 Task: Create a due date automation trigger when advanced on, on the monday after a card is due add fields with custom field "Resume" set to a number lower than 1 and greater or equal to 10 at 11:00 AM.
Action: Mouse moved to (1053, 313)
Screenshot: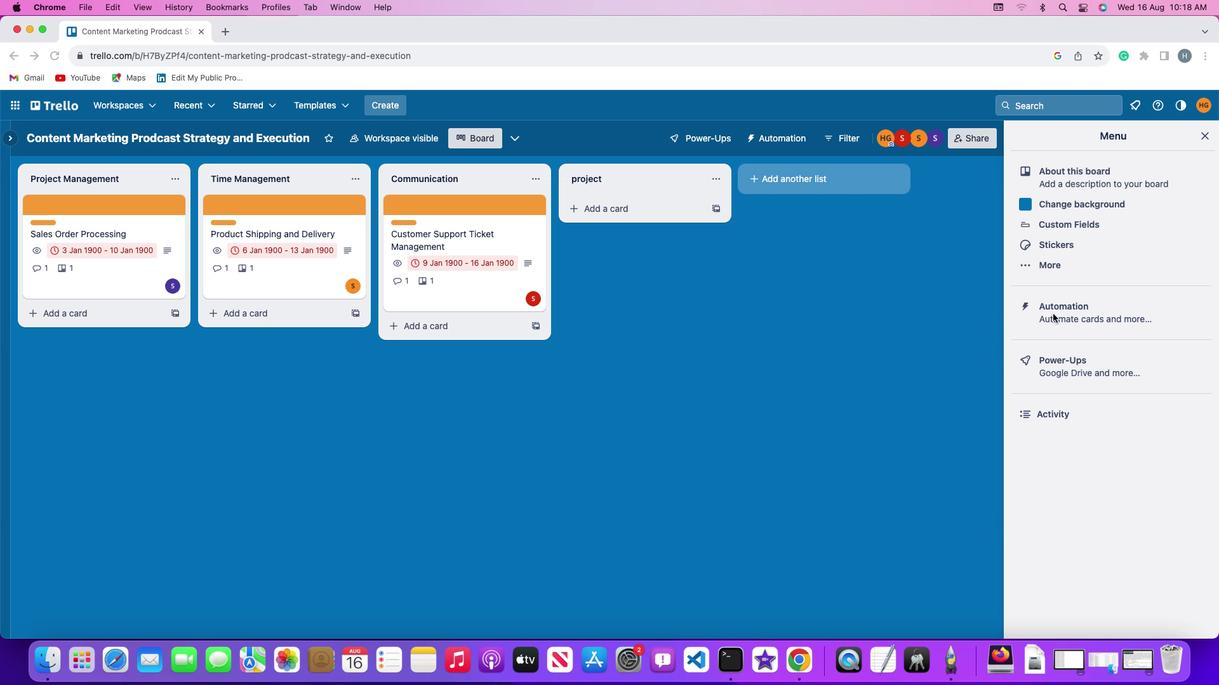 
Action: Mouse pressed left at (1053, 313)
Screenshot: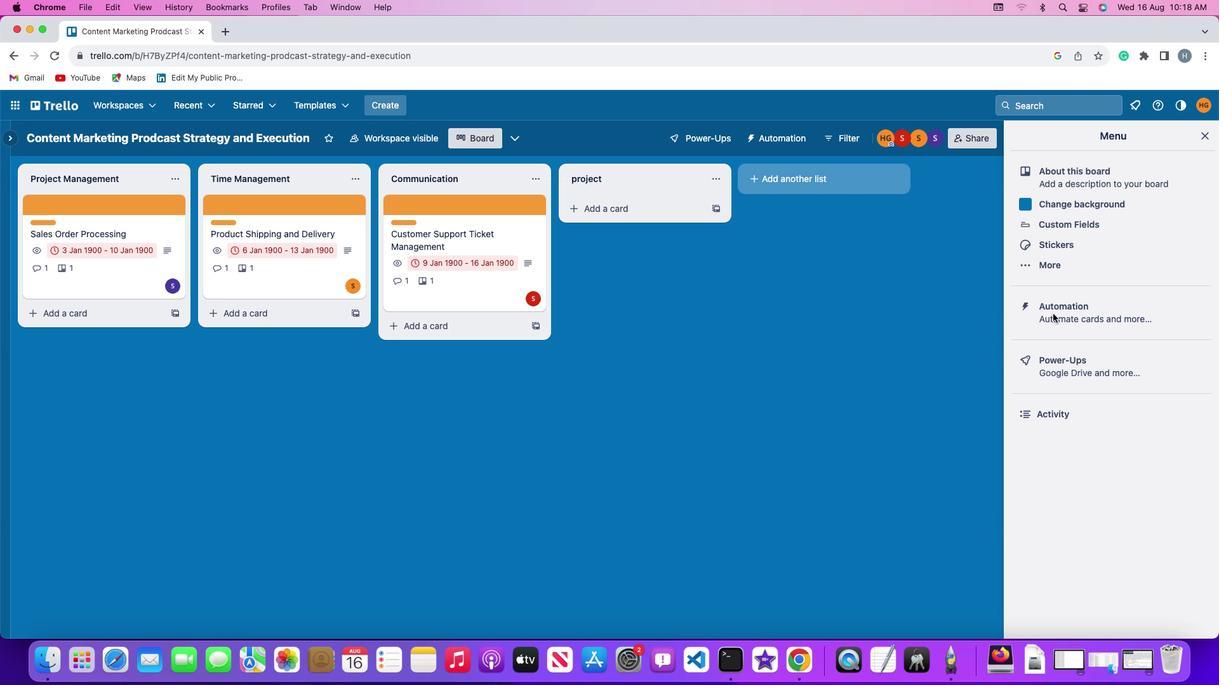 
Action: Mouse pressed left at (1053, 313)
Screenshot: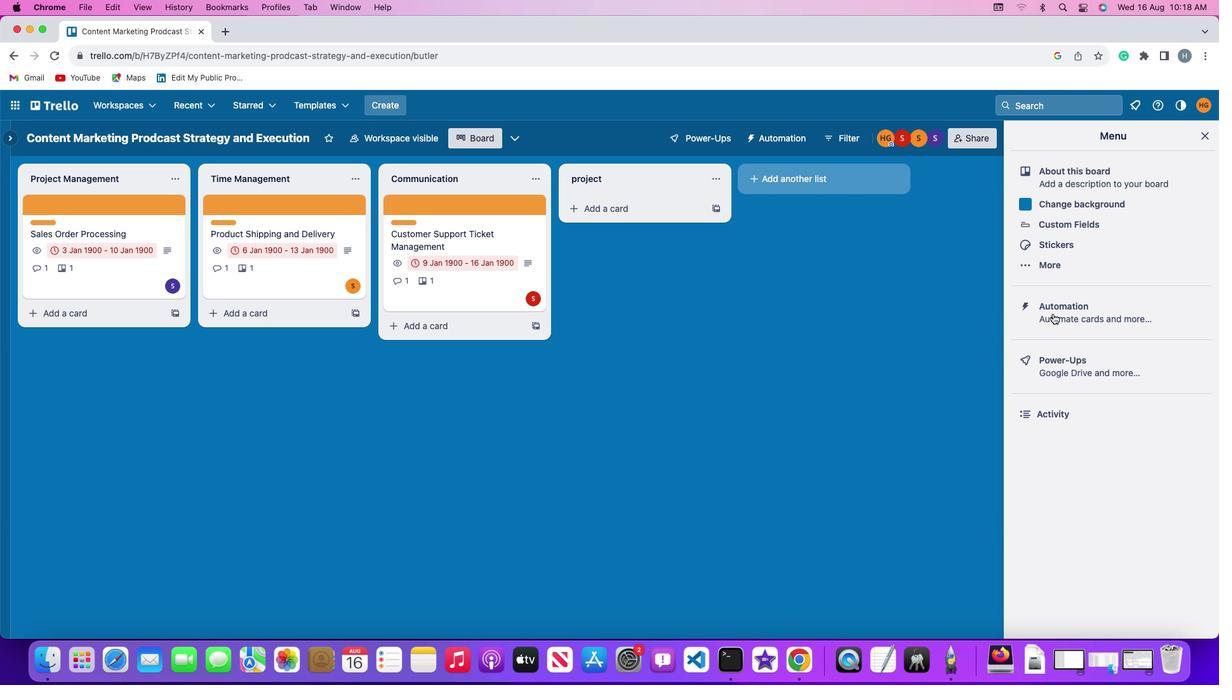 
Action: Mouse moved to (52, 301)
Screenshot: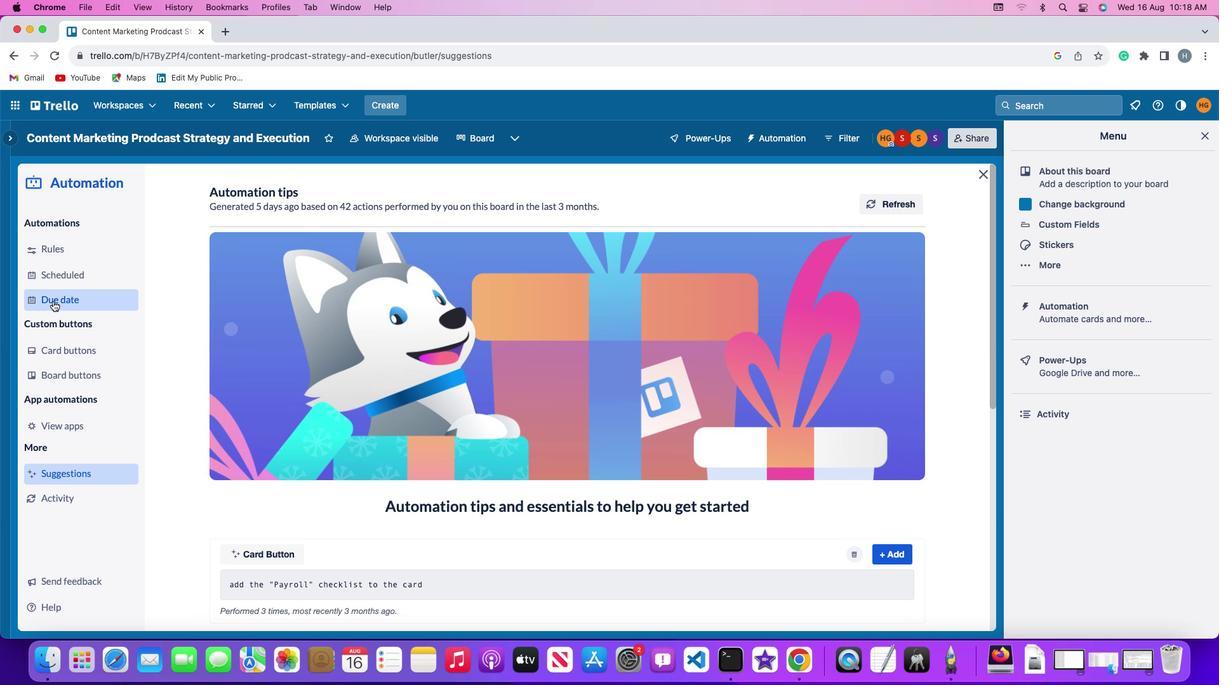 
Action: Mouse pressed left at (52, 301)
Screenshot: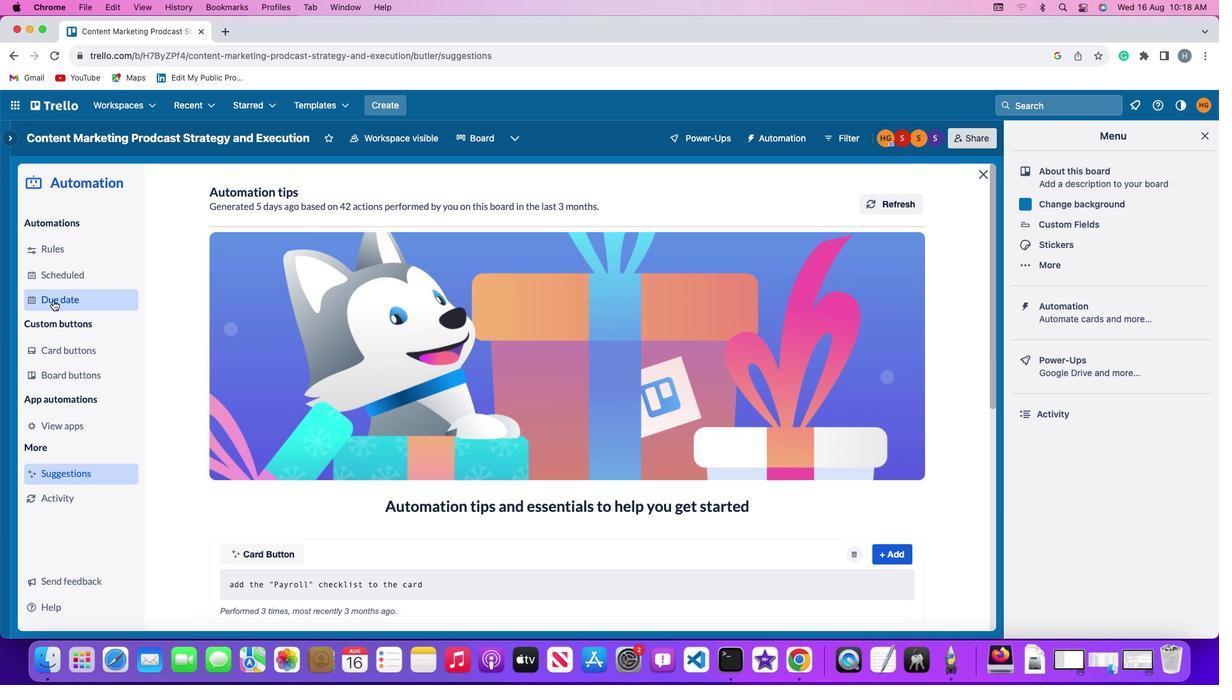 
Action: Mouse moved to (865, 197)
Screenshot: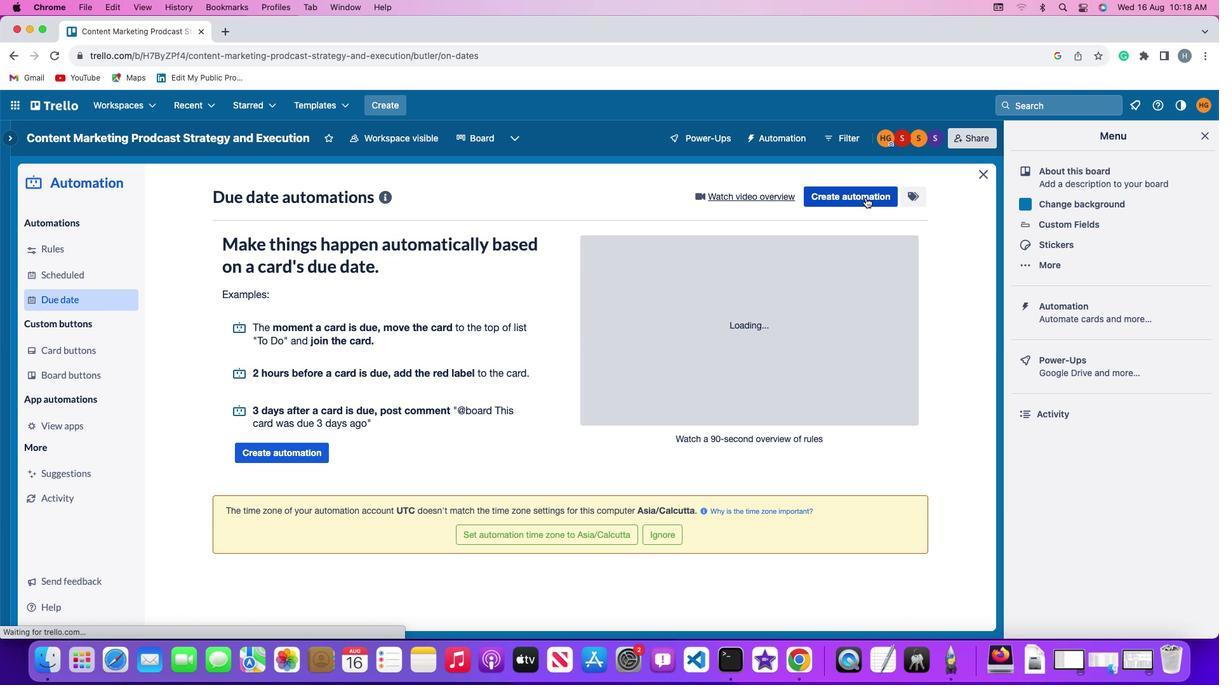 
Action: Mouse pressed left at (865, 197)
Screenshot: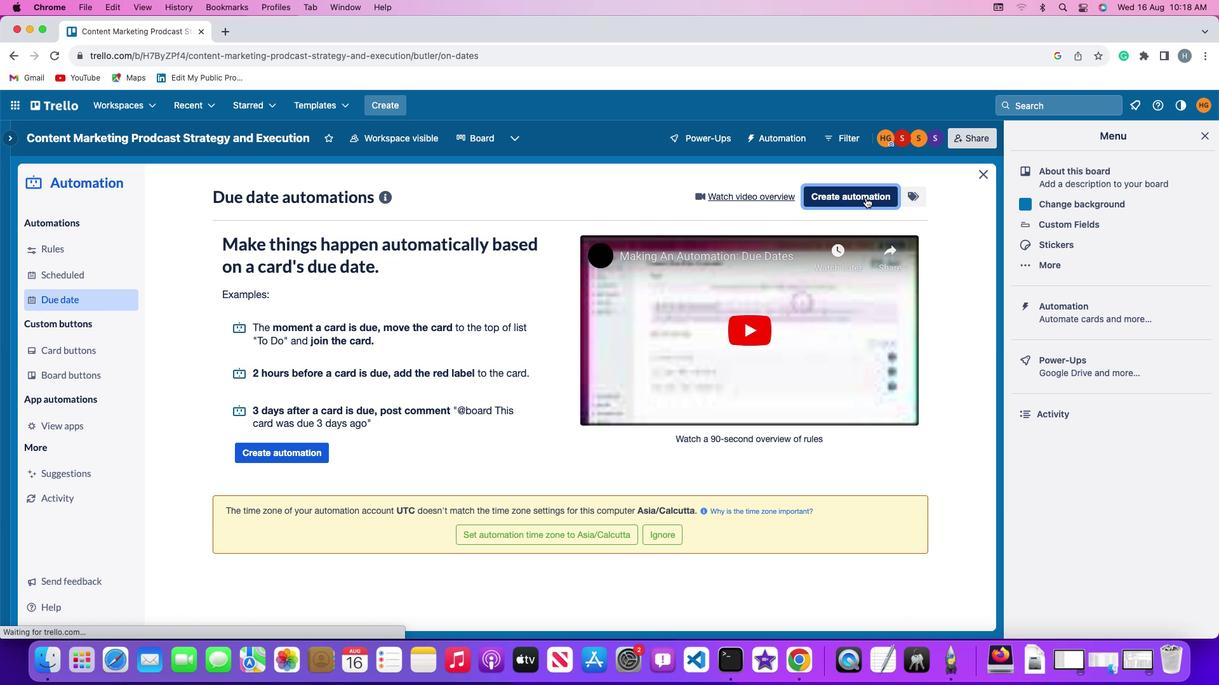 
Action: Mouse moved to (251, 321)
Screenshot: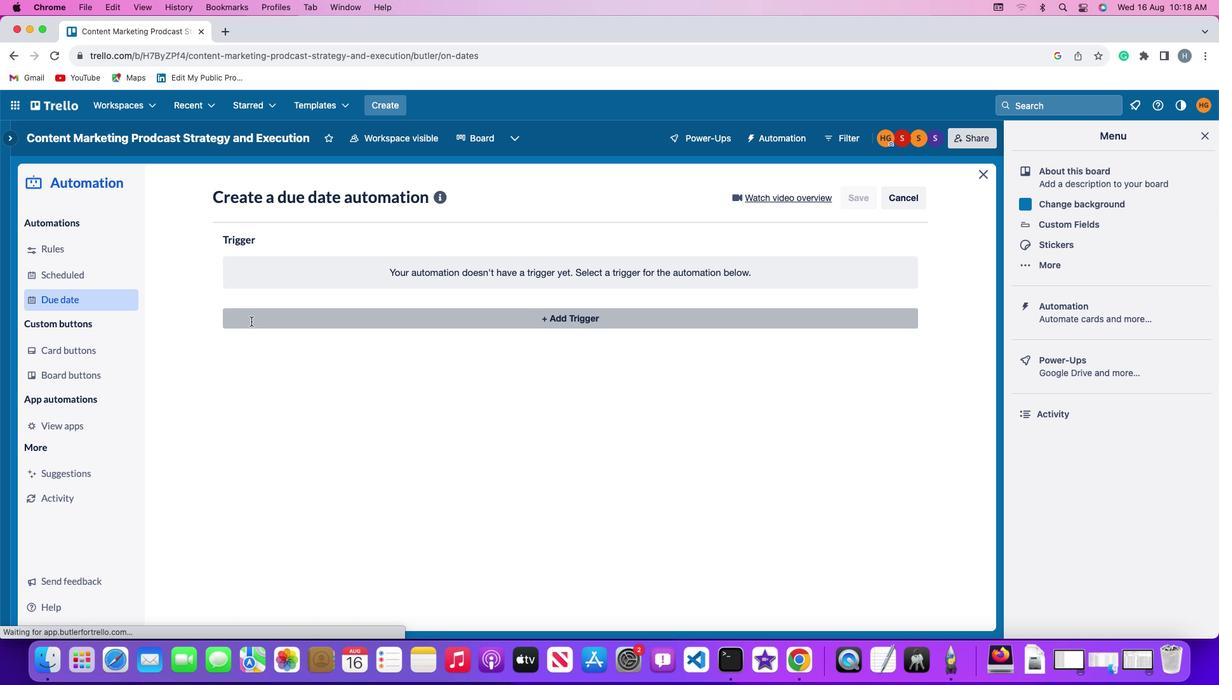 
Action: Mouse pressed left at (251, 321)
Screenshot: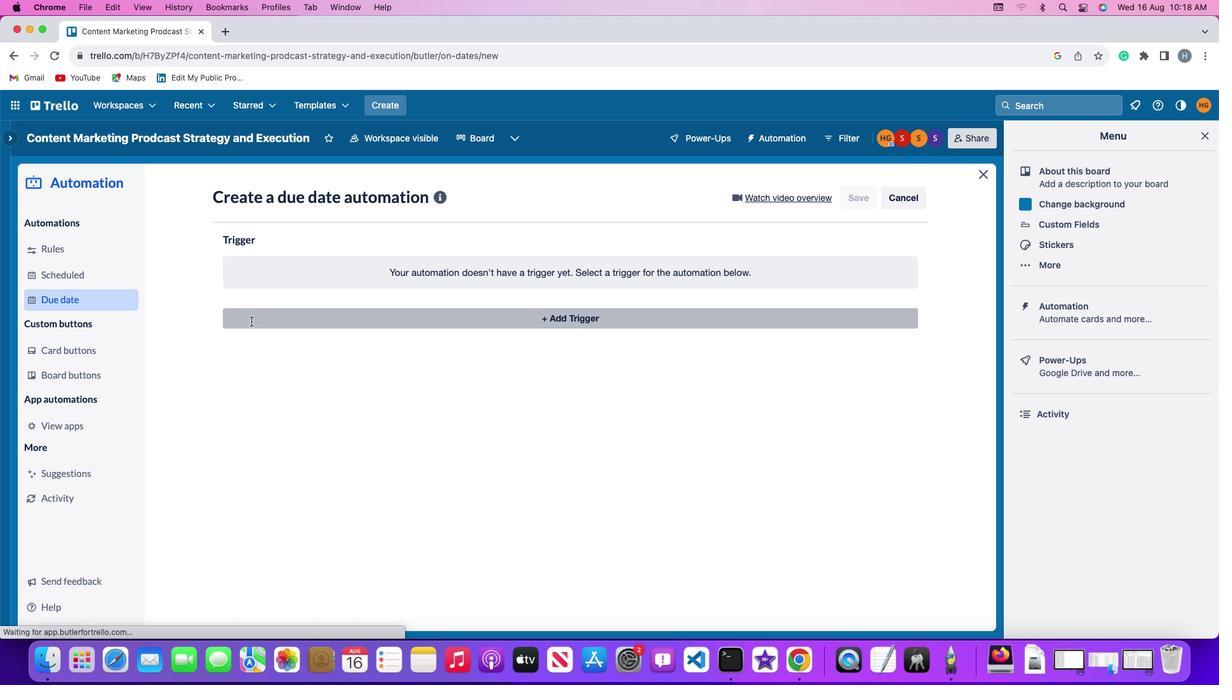 
Action: Mouse moved to (278, 550)
Screenshot: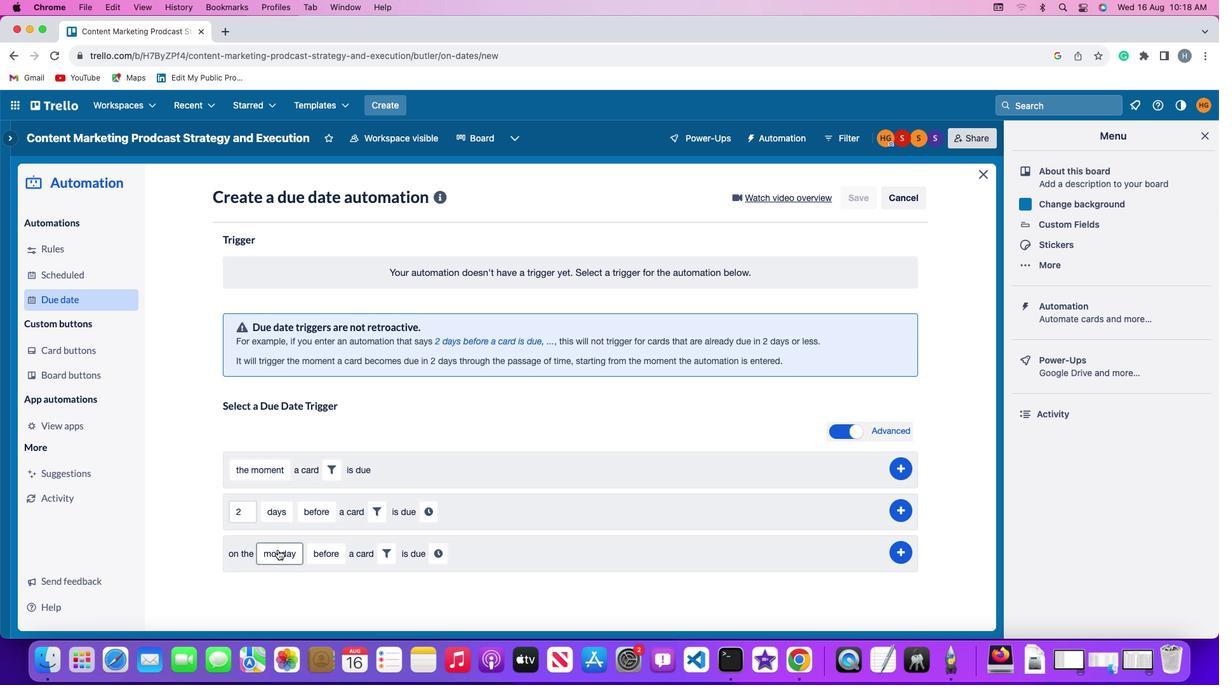 
Action: Mouse pressed left at (278, 550)
Screenshot: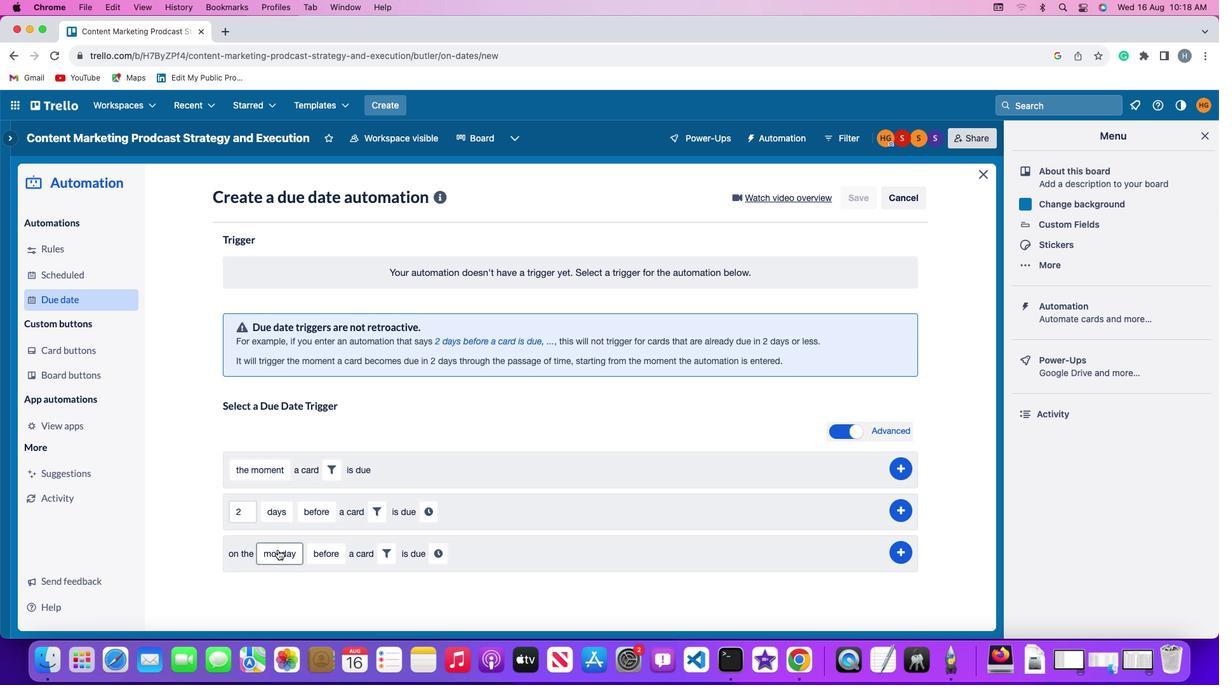 
Action: Mouse moved to (302, 373)
Screenshot: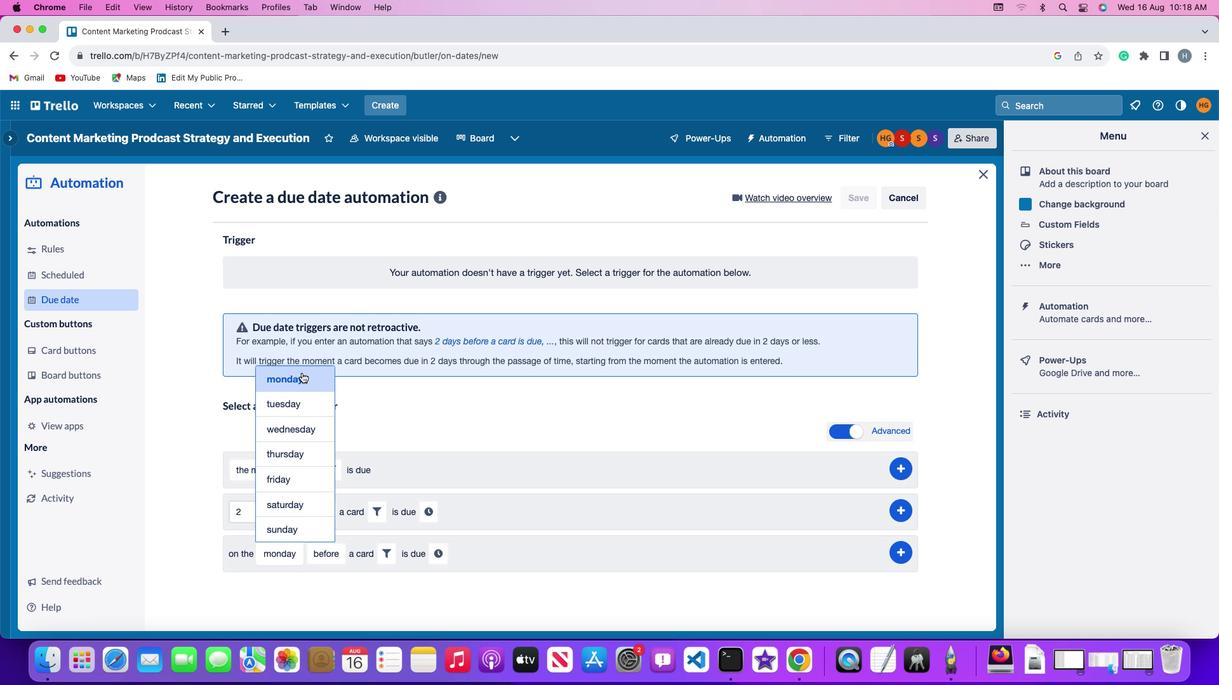 
Action: Mouse pressed left at (302, 373)
Screenshot: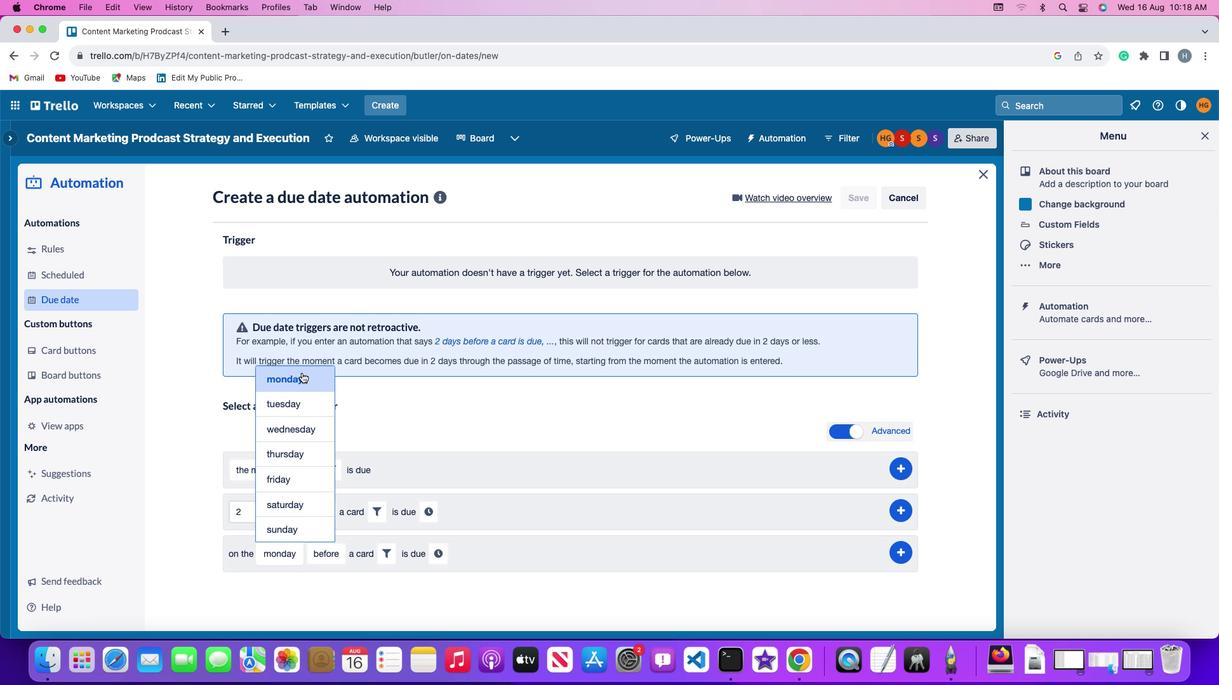 
Action: Mouse moved to (327, 553)
Screenshot: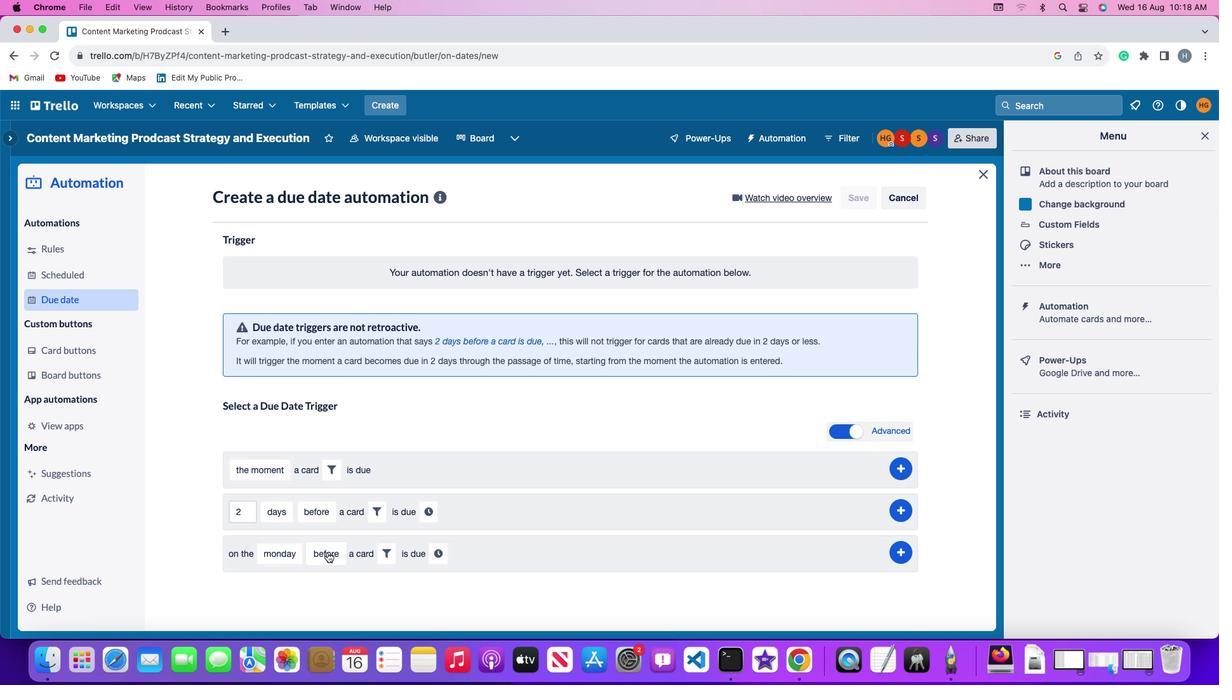 
Action: Mouse pressed left at (327, 553)
Screenshot: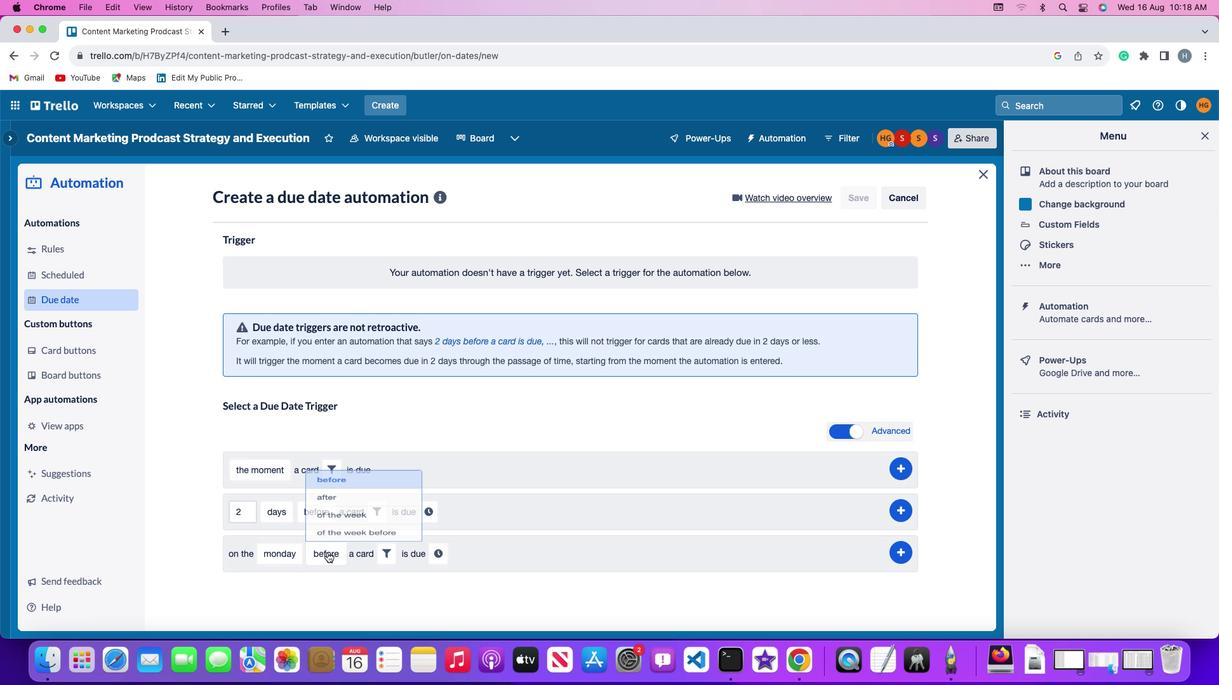 
Action: Mouse moved to (339, 482)
Screenshot: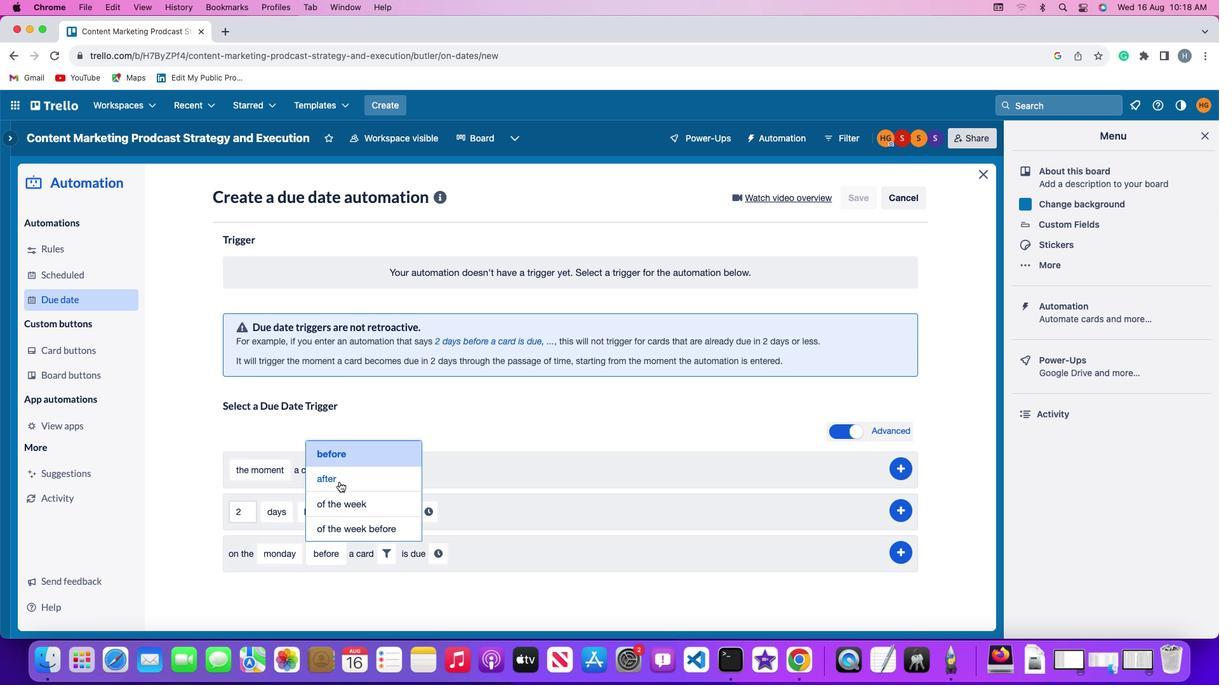 
Action: Mouse pressed left at (339, 482)
Screenshot: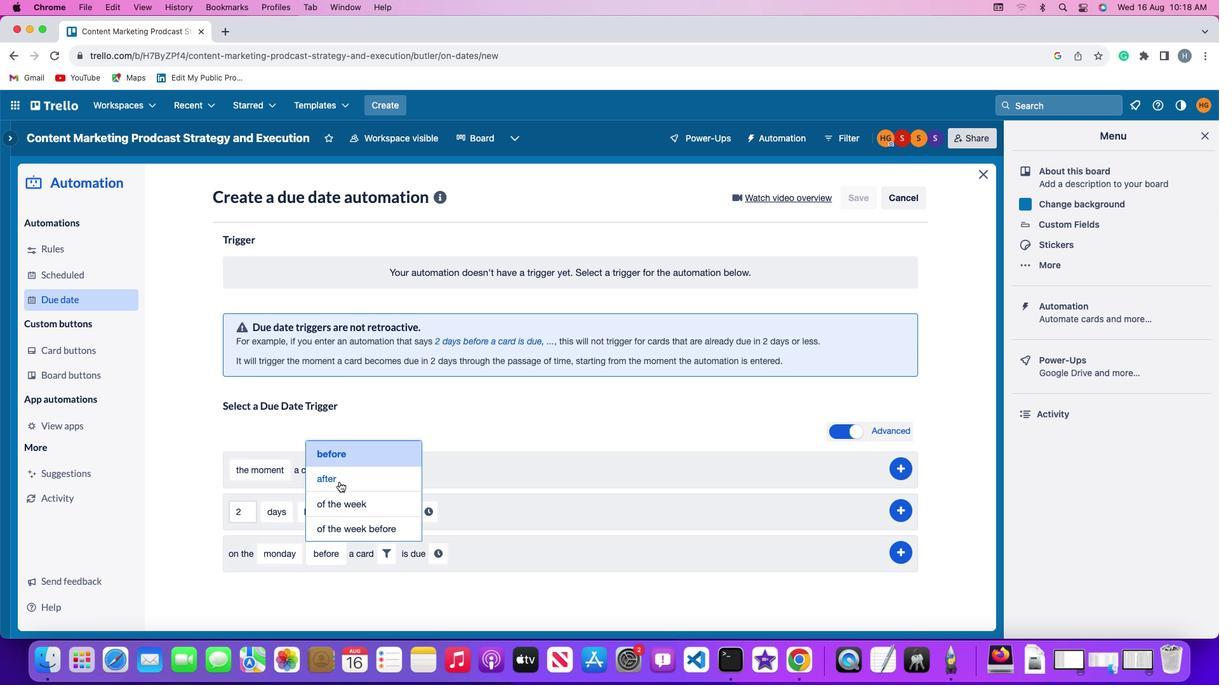 
Action: Mouse moved to (381, 546)
Screenshot: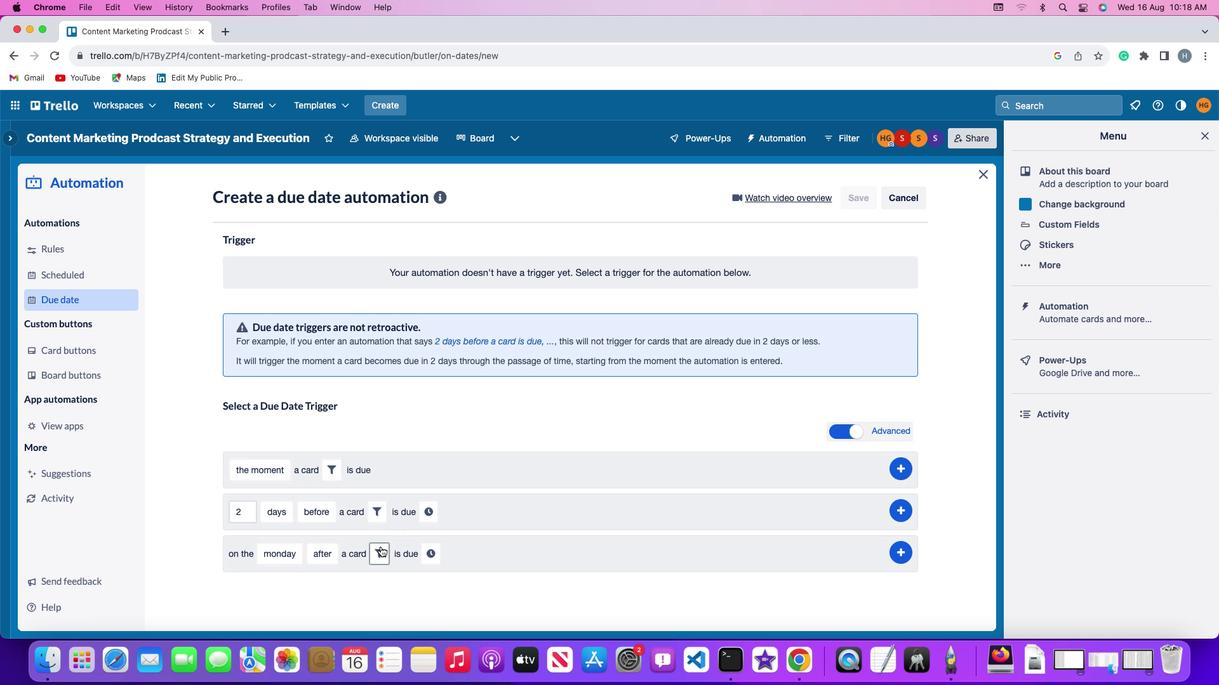 
Action: Mouse pressed left at (381, 546)
Screenshot: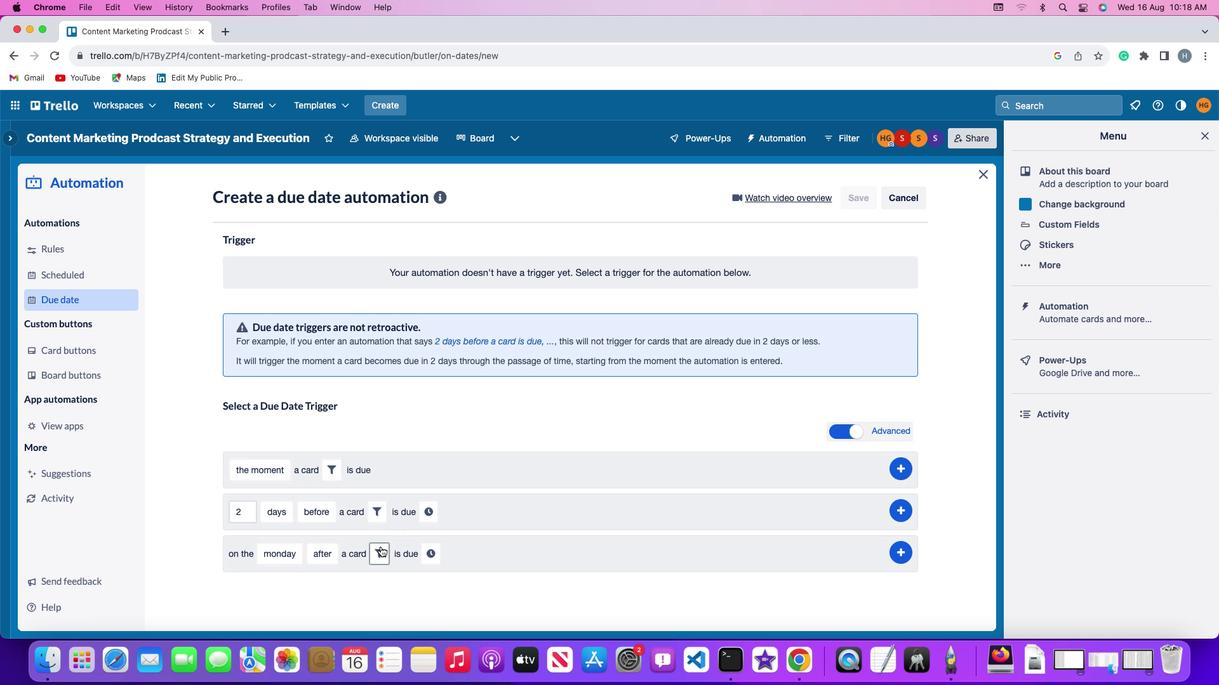 
Action: Mouse moved to (590, 595)
Screenshot: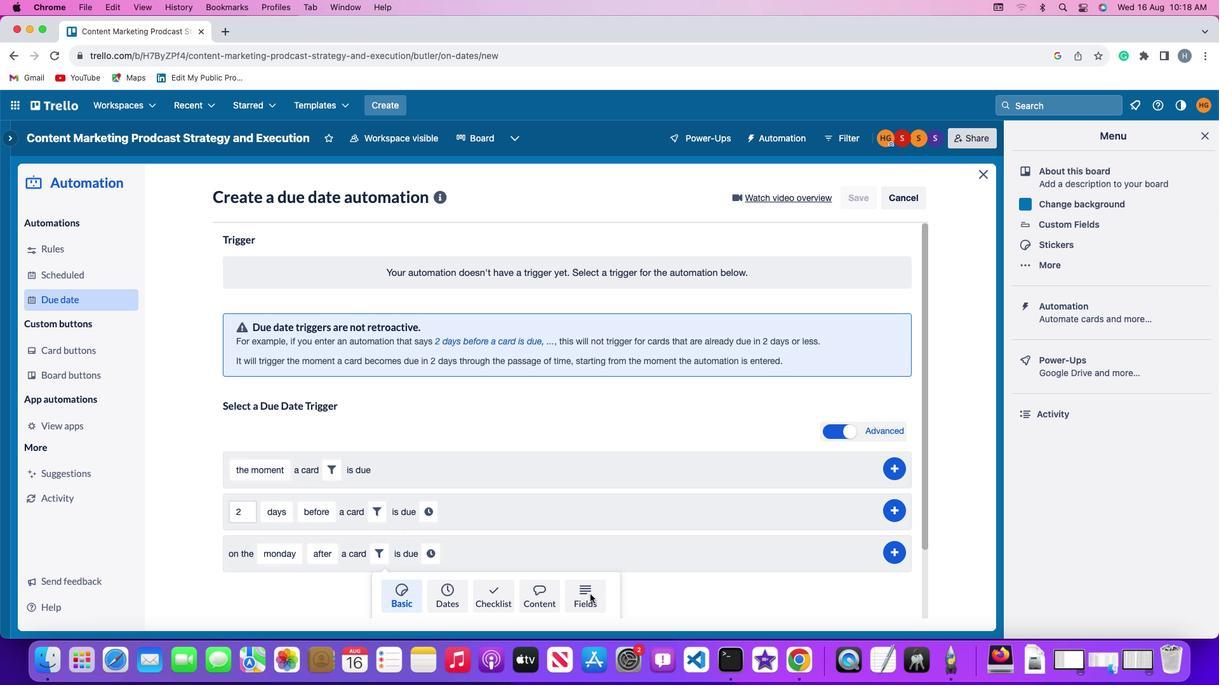 
Action: Mouse pressed left at (590, 595)
Screenshot: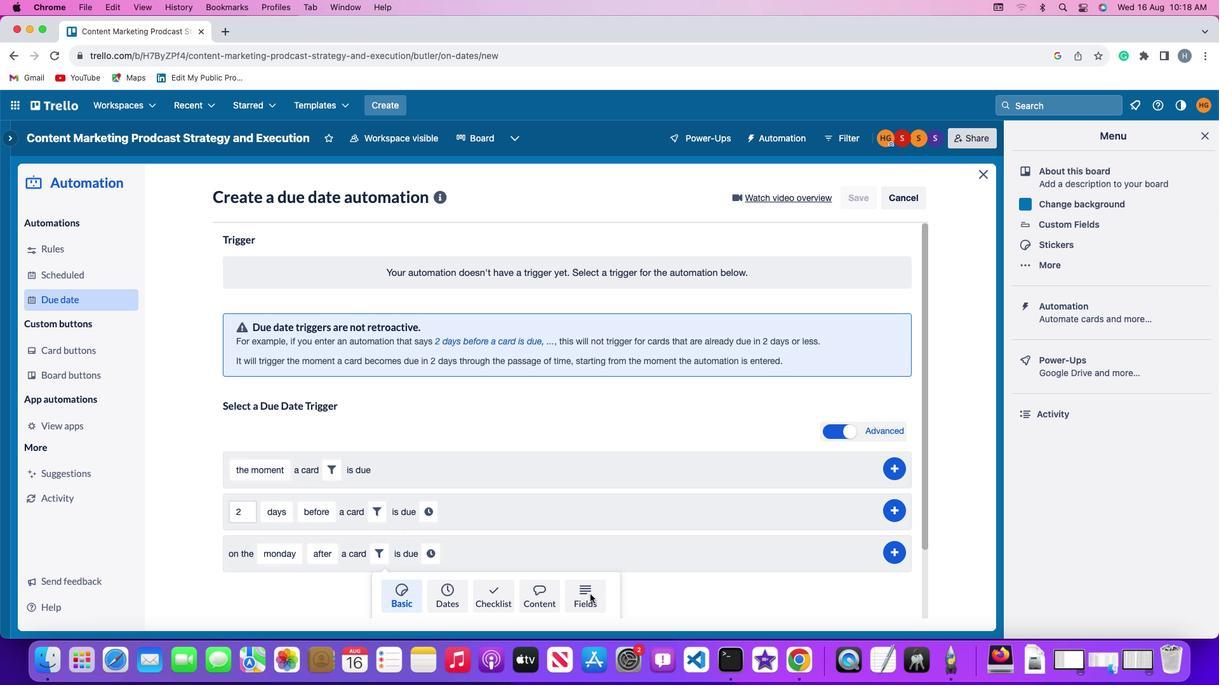 
Action: Mouse moved to (295, 590)
Screenshot: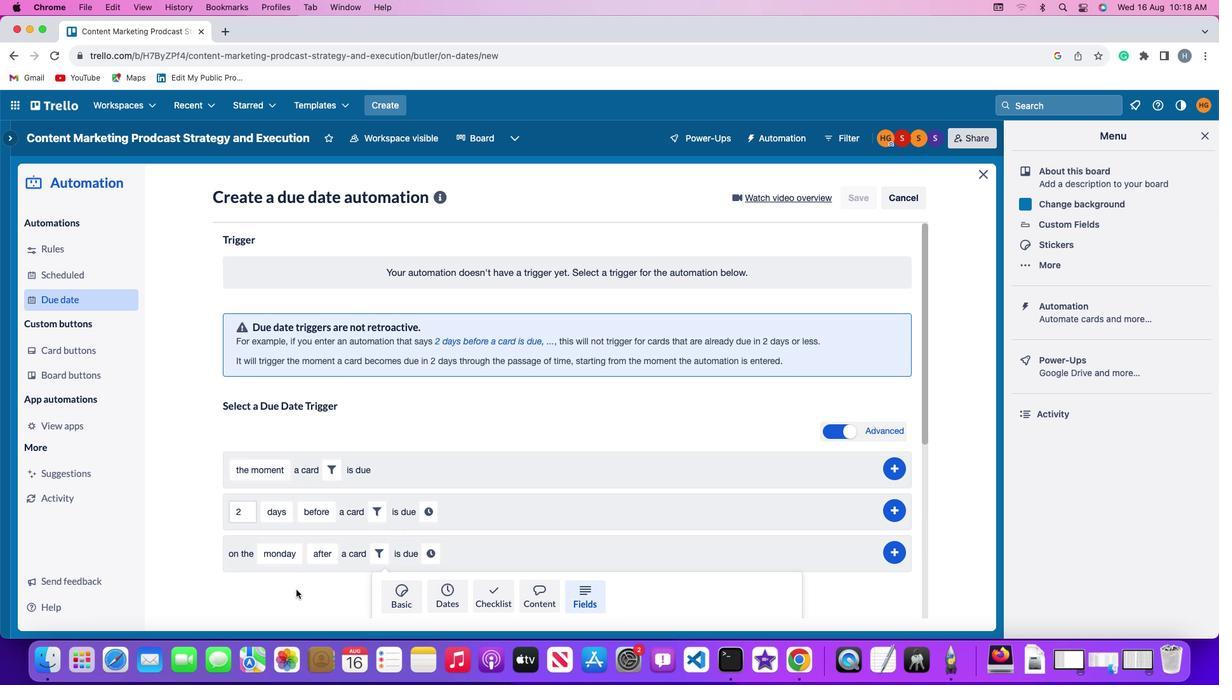 
Action: Mouse scrolled (295, 590) with delta (0, 0)
Screenshot: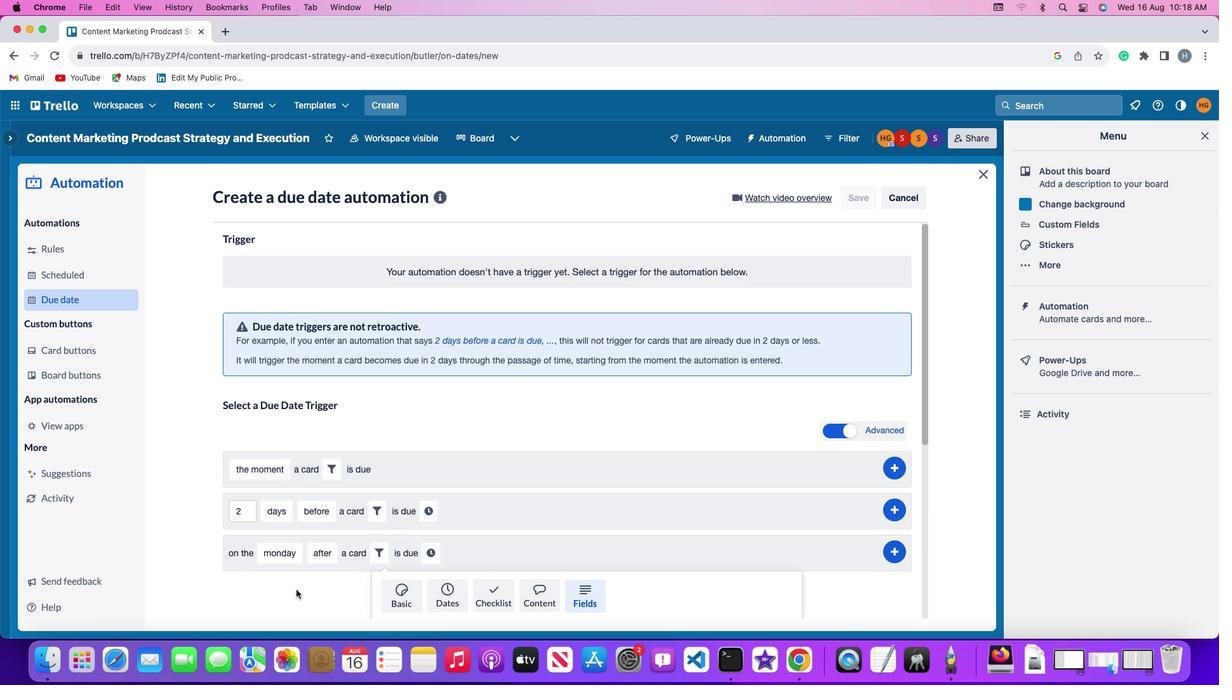 
Action: Mouse scrolled (295, 590) with delta (0, 0)
Screenshot: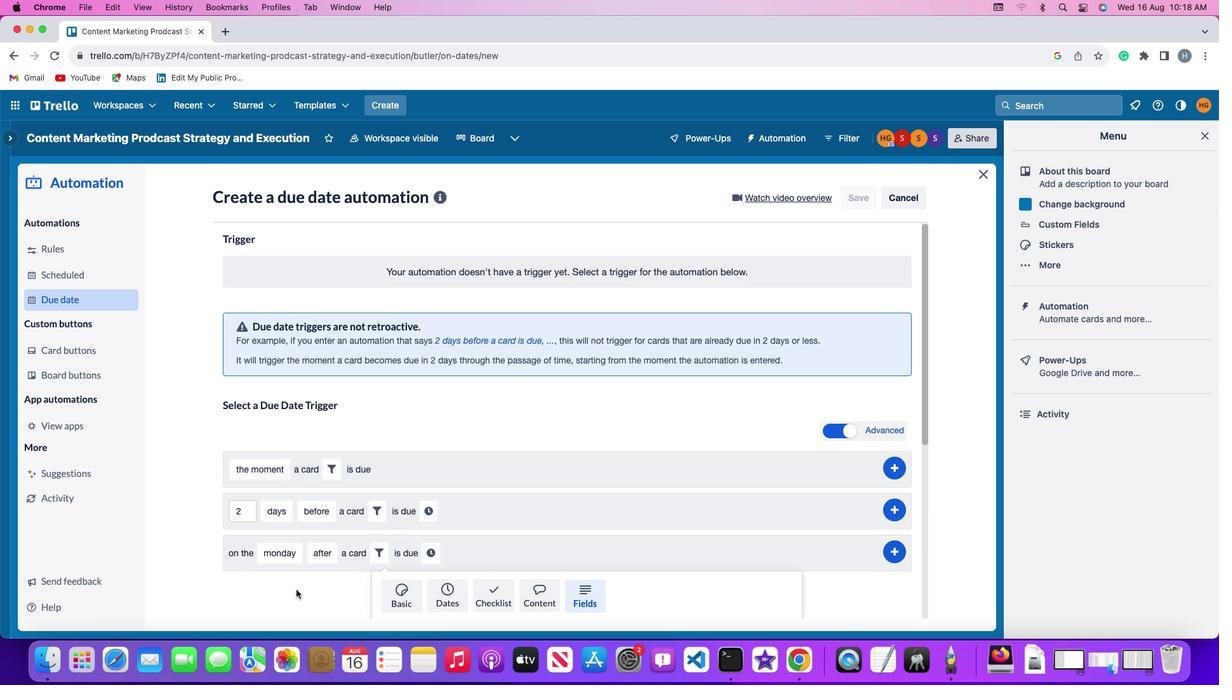 
Action: Mouse scrolled (295, 590) with delta (0, -1)
Screenshot: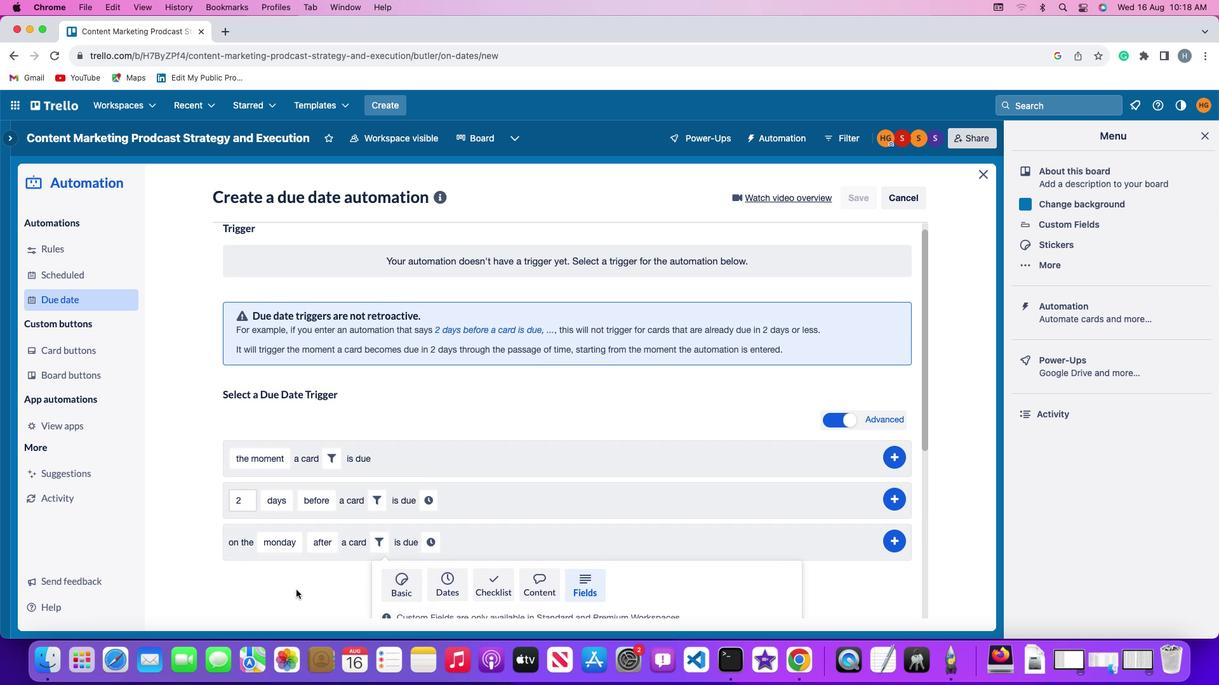 
Action: Mouse scrolled (295, 590) with delta (0, -3)
Screenshot: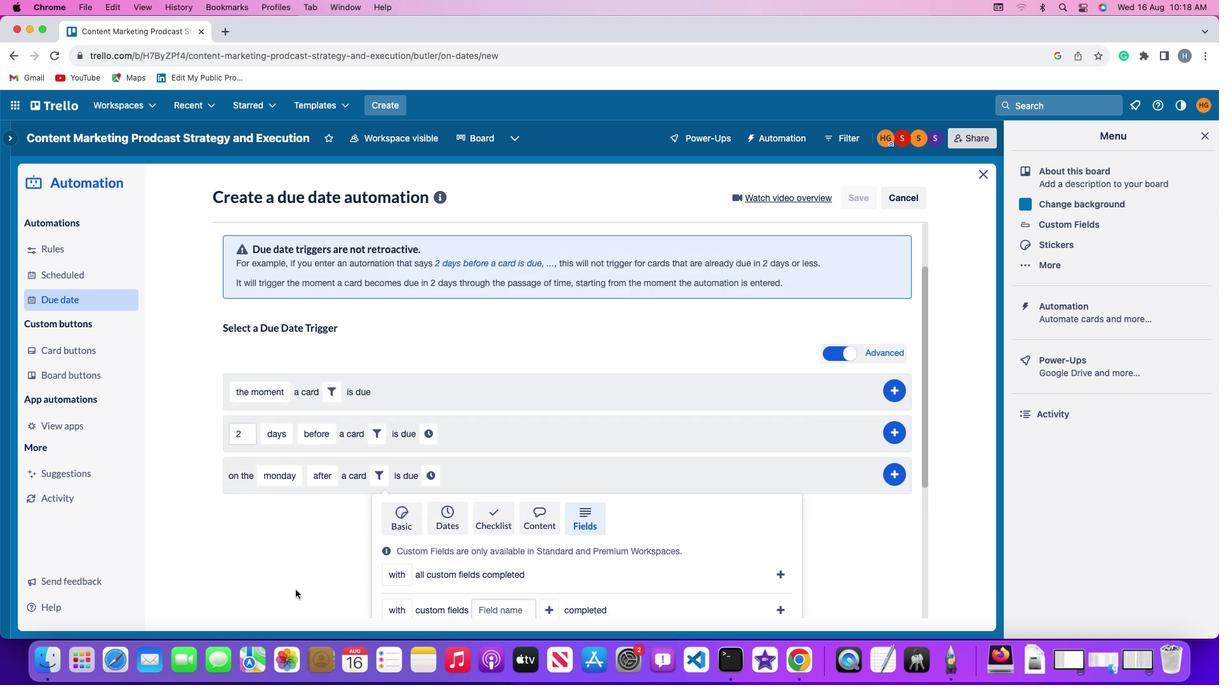
Action: Mouse moved to (295, 590)
Screenshot: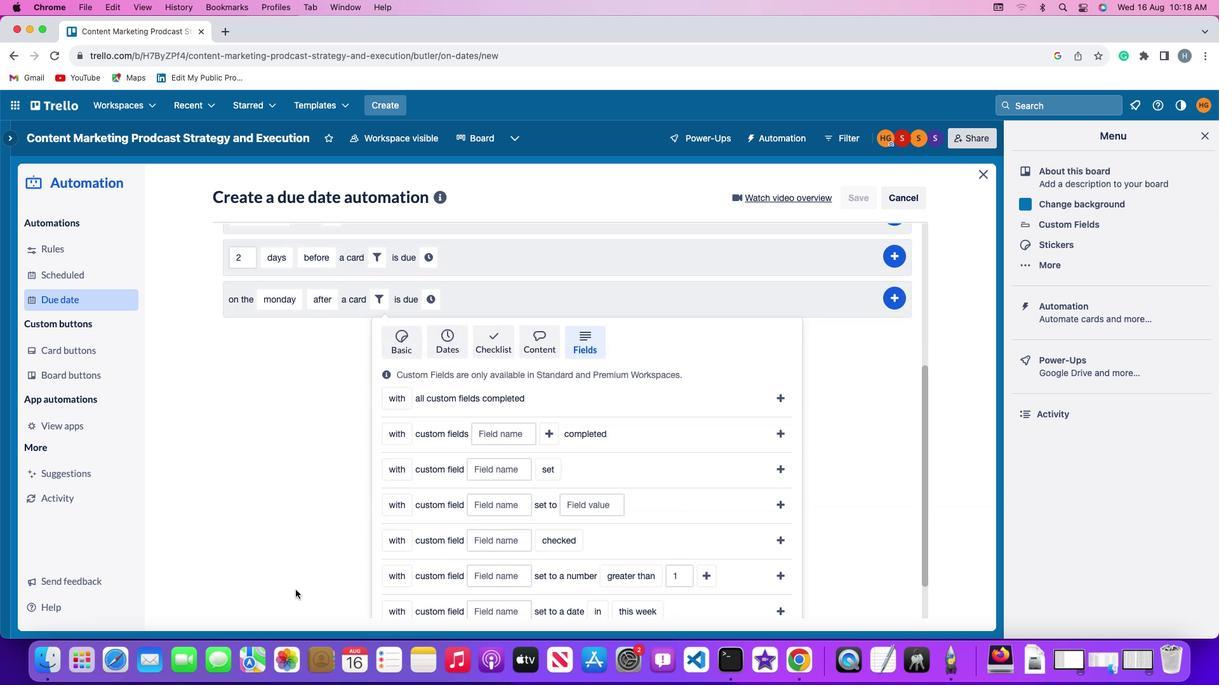 
Action: Mouse scrolled (295, 590) with delta (0, 0)
Screenshot: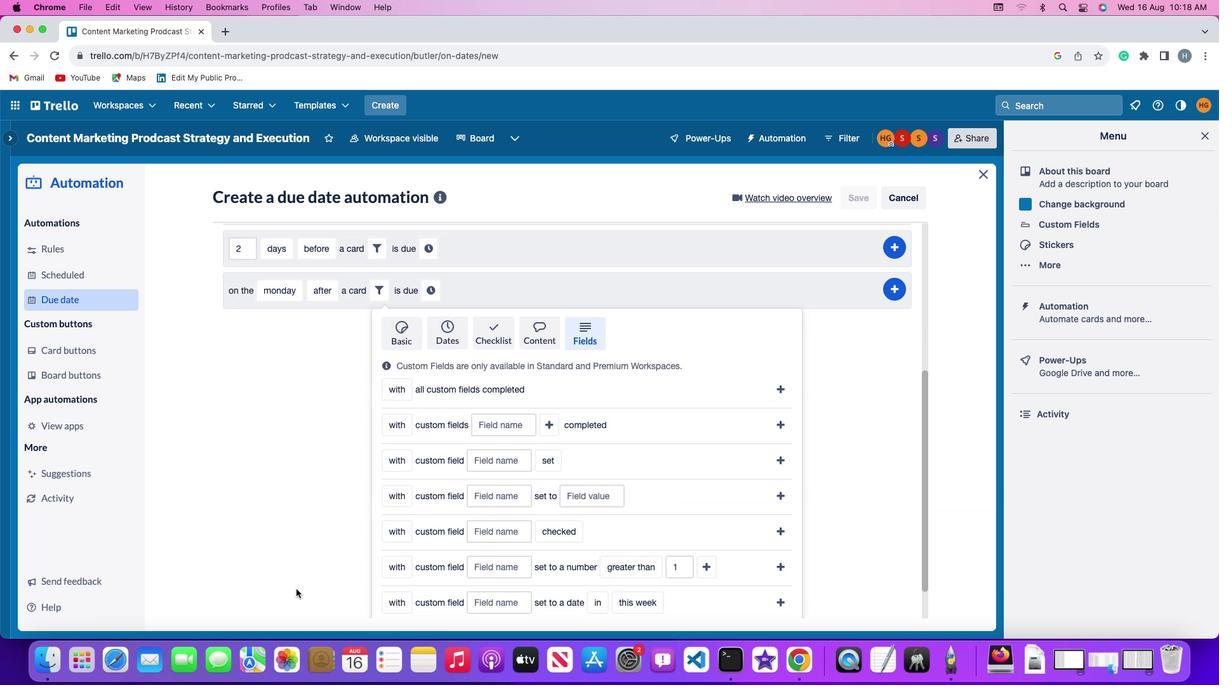 
Action: Mouse scrolled (295, 590) with delta (0, 0)
Screenshot: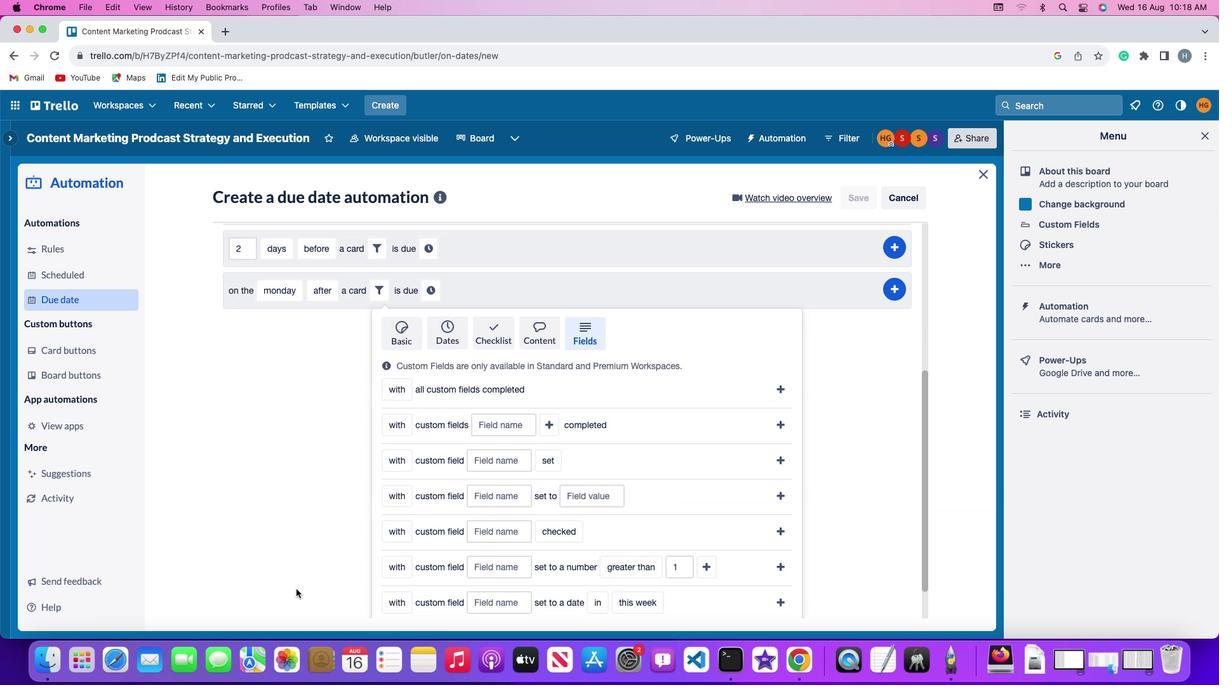
Action: Mouse scrolled (295, 590) with delta (0, -1)
Screenshot: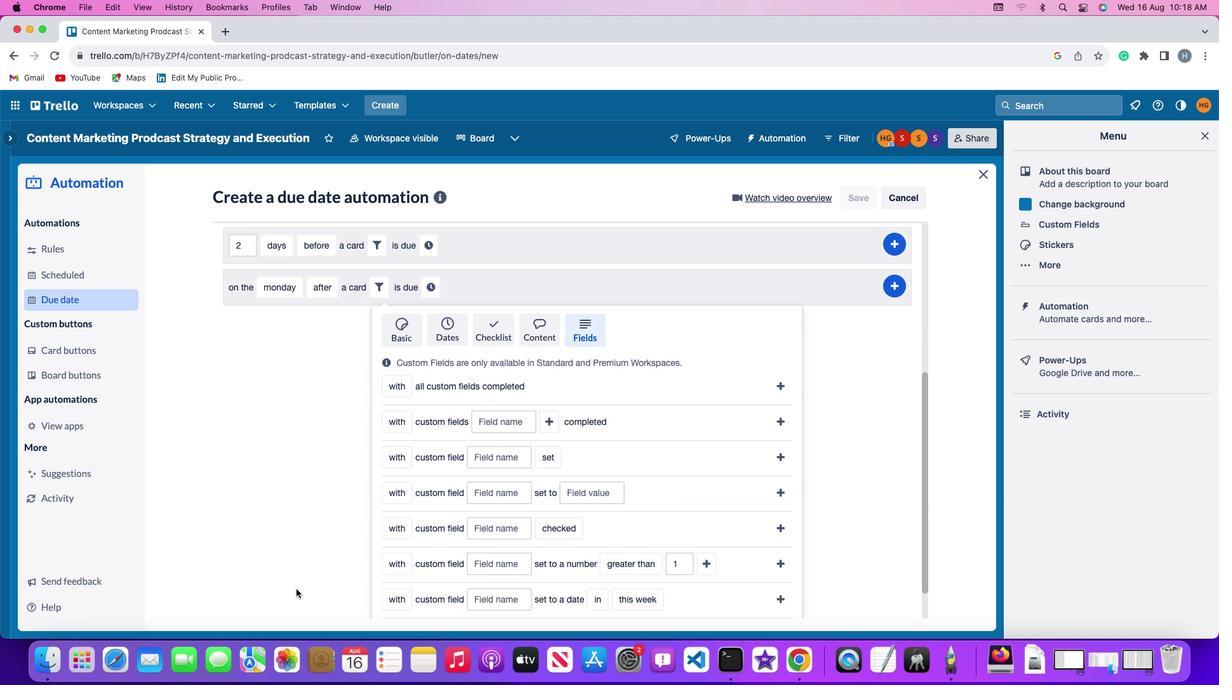 
Action: Mouse scrolled (295, 590) with delta (0, -3)
Screenshot: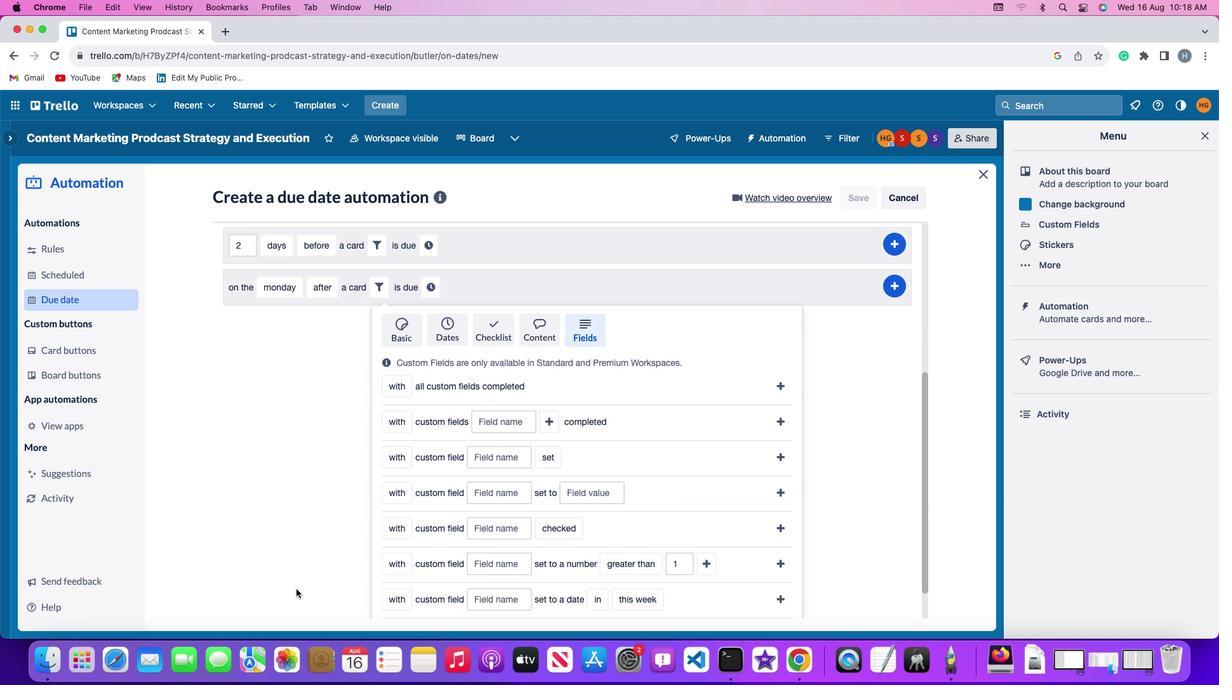 
Action: Mouse moved to (388, 520)
Screenshot: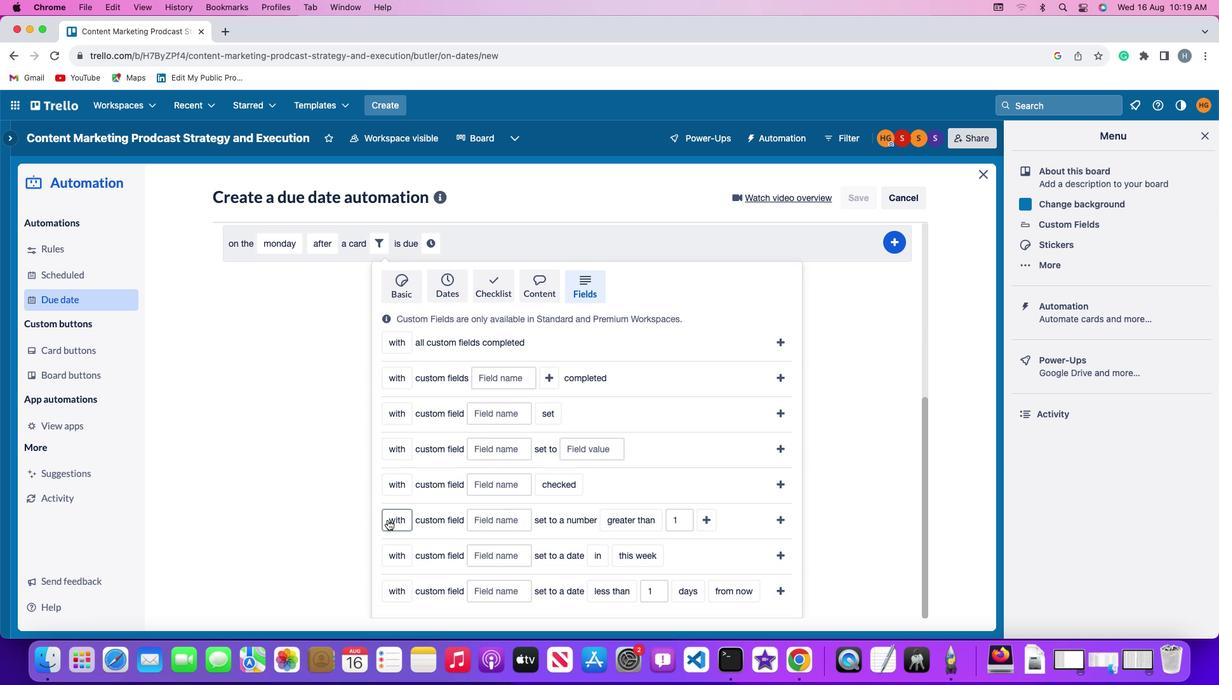 
Action: Mouse pressed left at (388, 520)
Screenshot: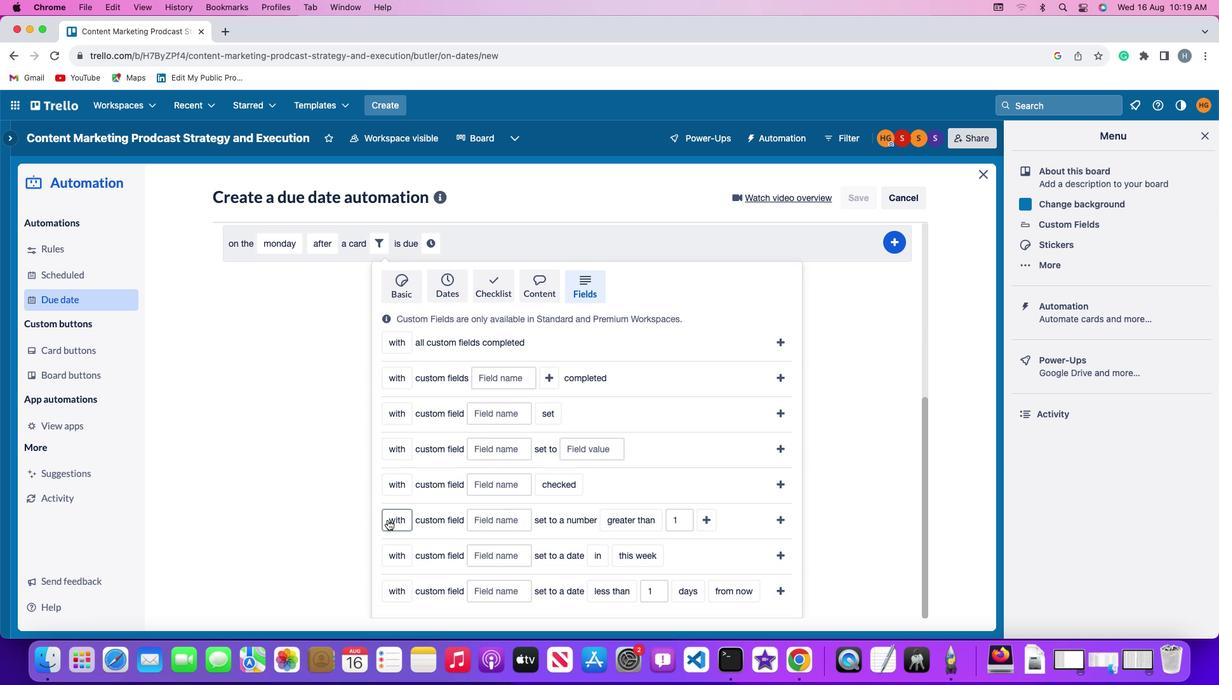 
Action: Mouse moved to (408, 544)
Screenshot: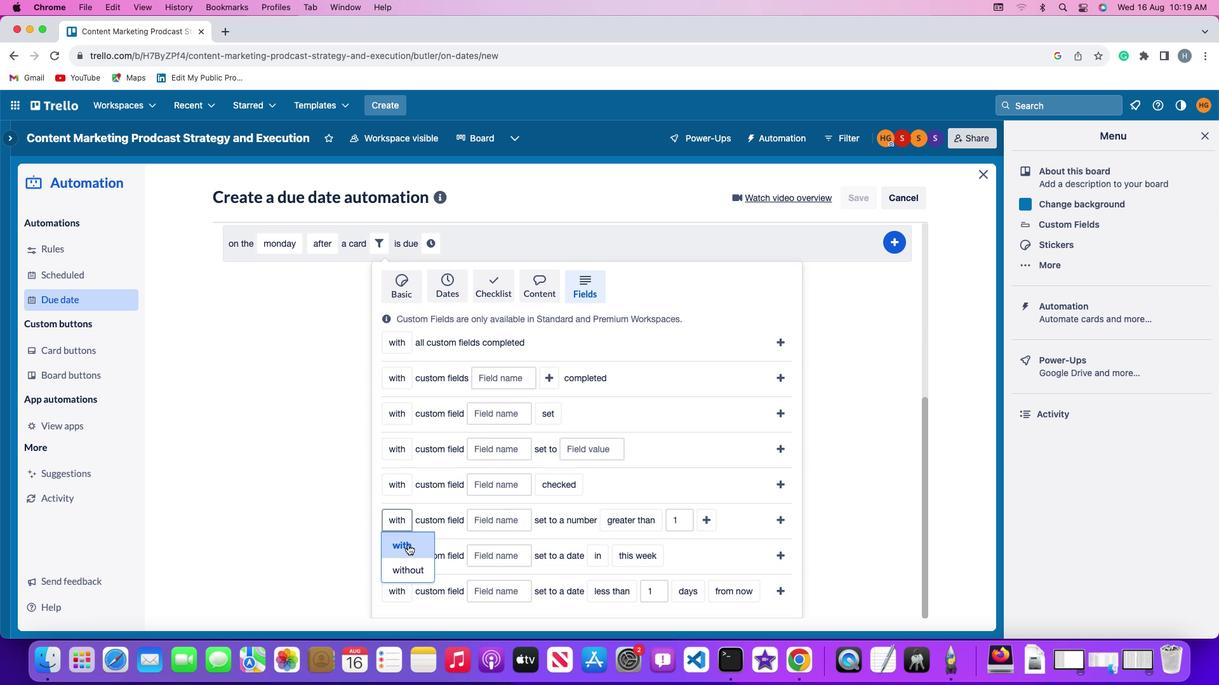 
Action: Mouse pressed left at (408, 544)
Screenshot: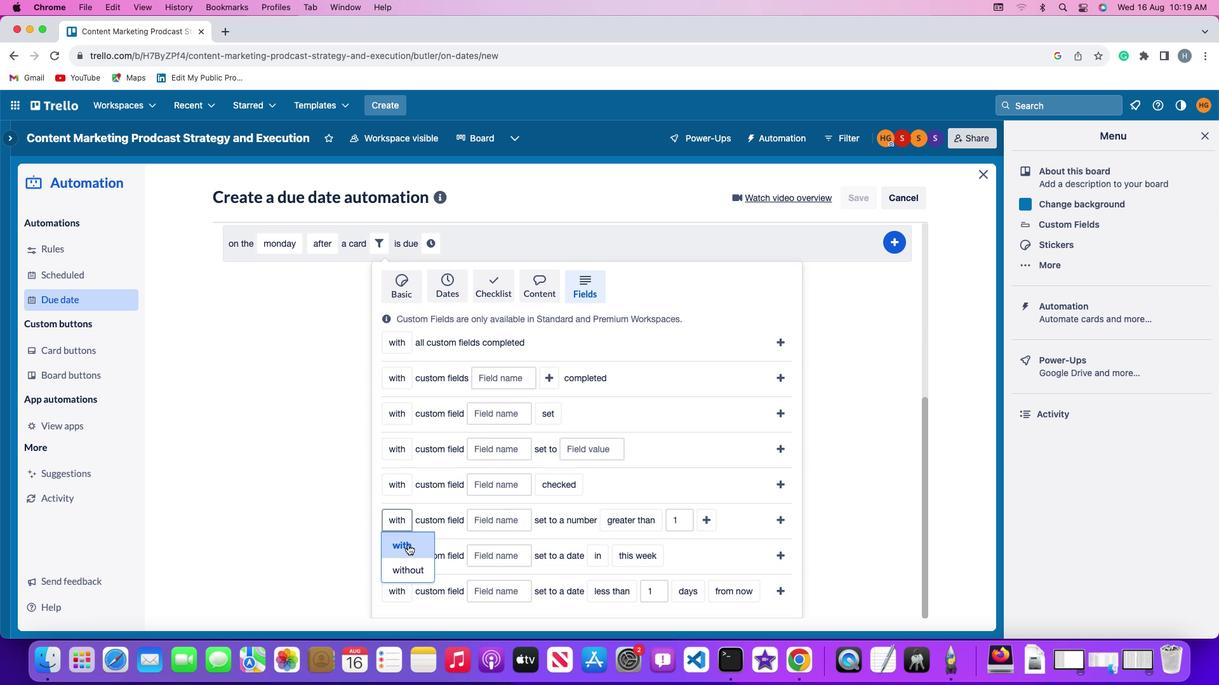 
Action: Mouse moved to (506, 521)
Screenshot: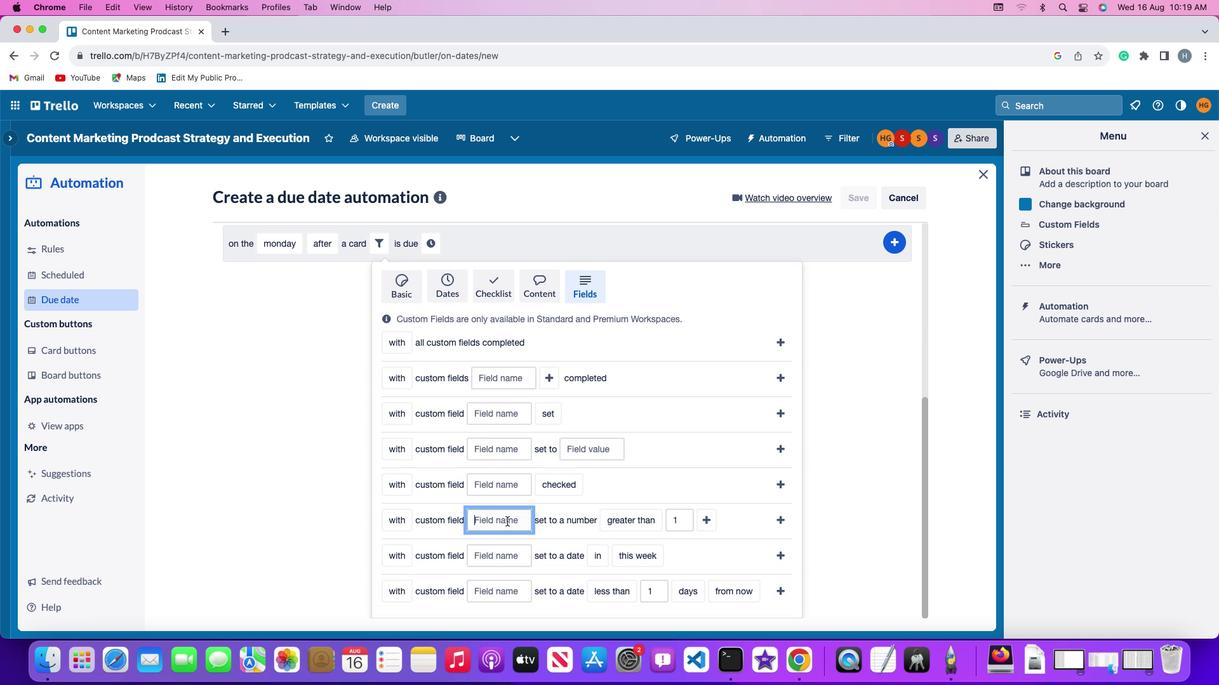 
Action: Mouse pressed left at (506, 521)
Screenshot: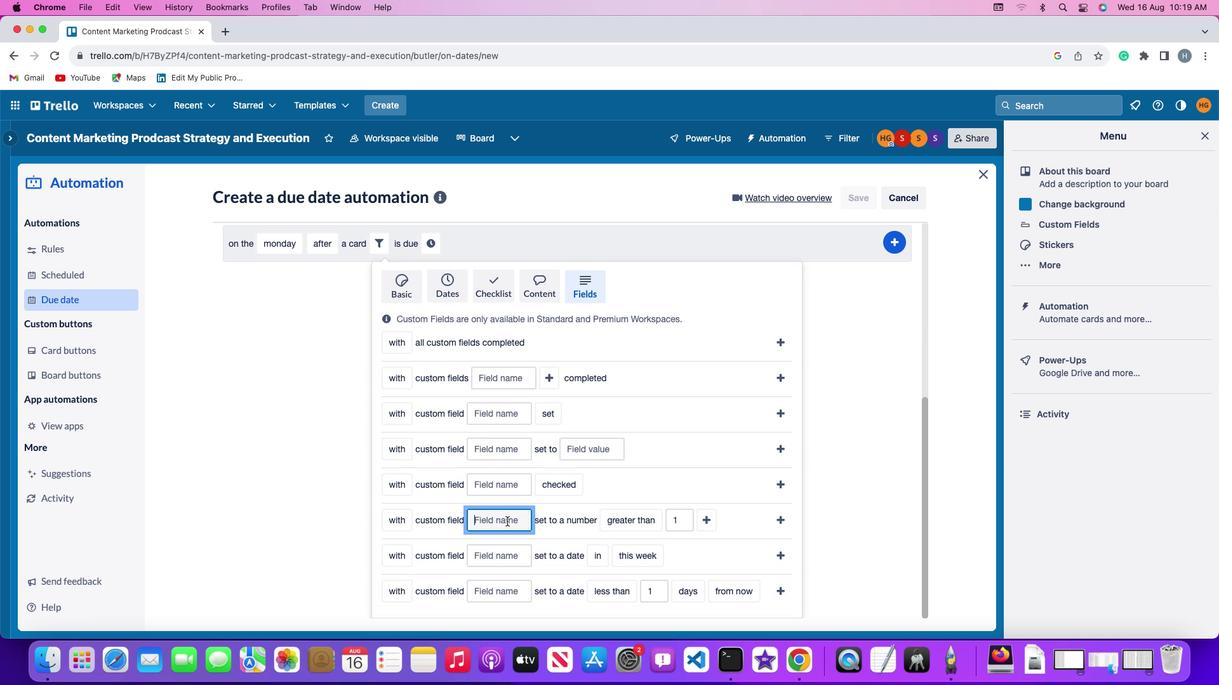 
Action: Key pressed Key.shift'R''e''s''u''m''e'
Screenshot: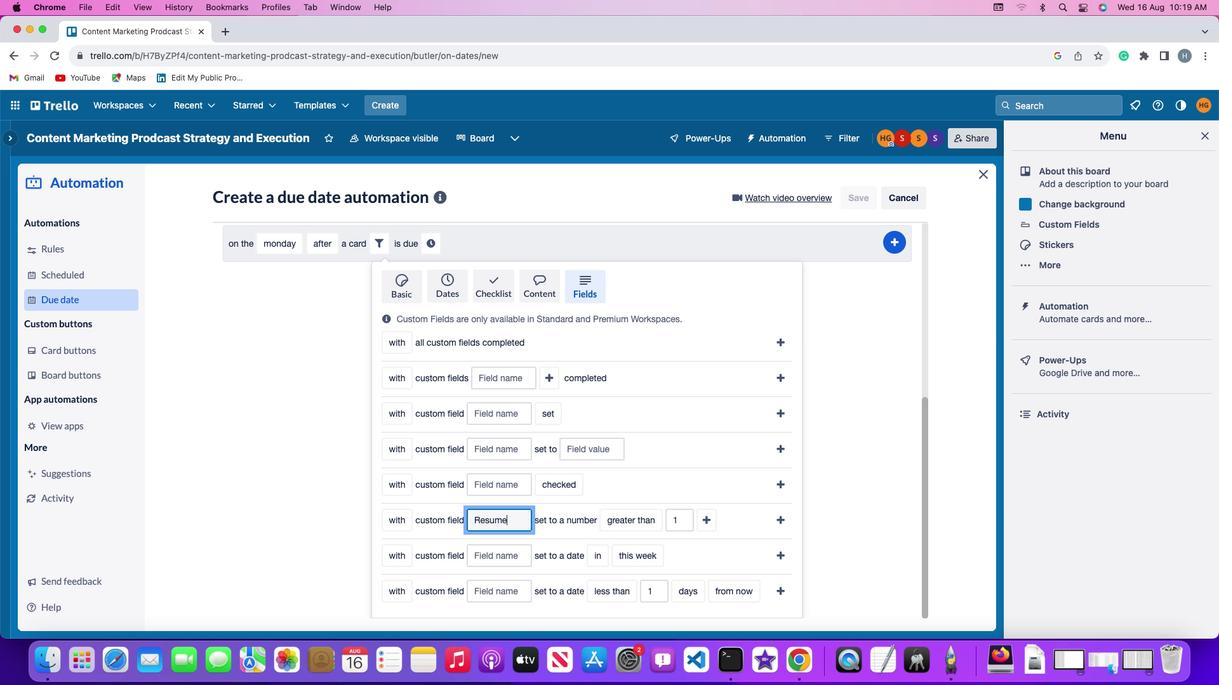 
Action: Mouse moved to (623, 517)
Screenshot: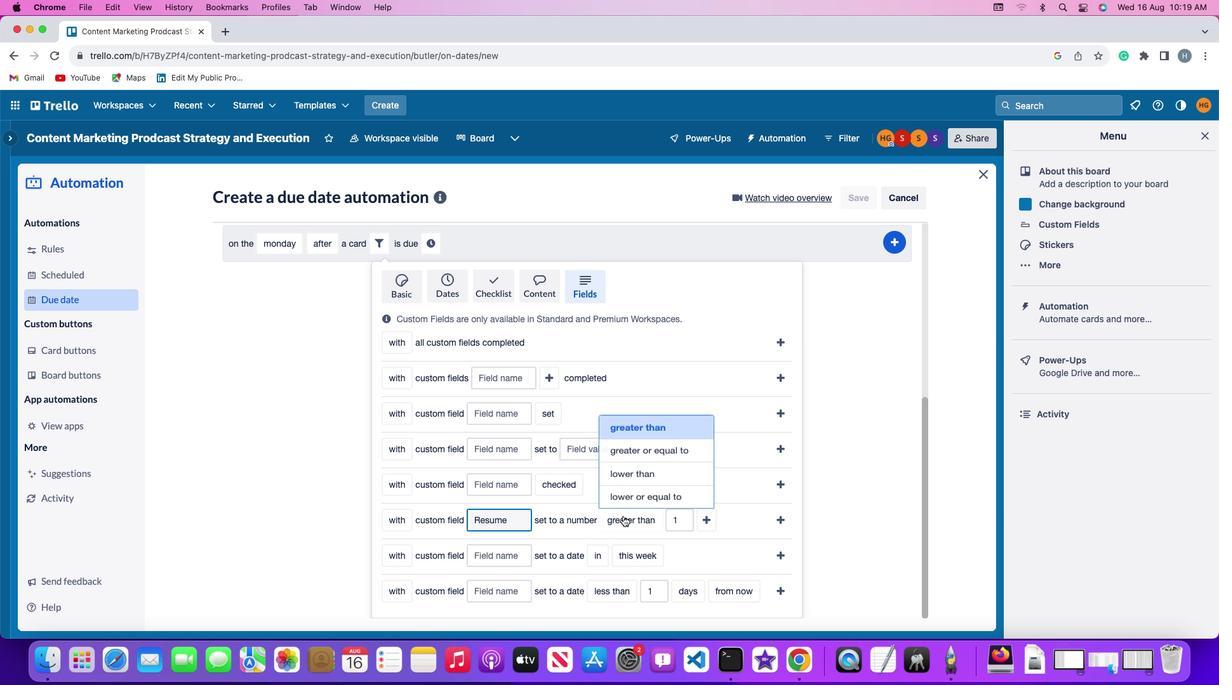 
Action: Mouse pressed left at (623, 517)
Screenshot: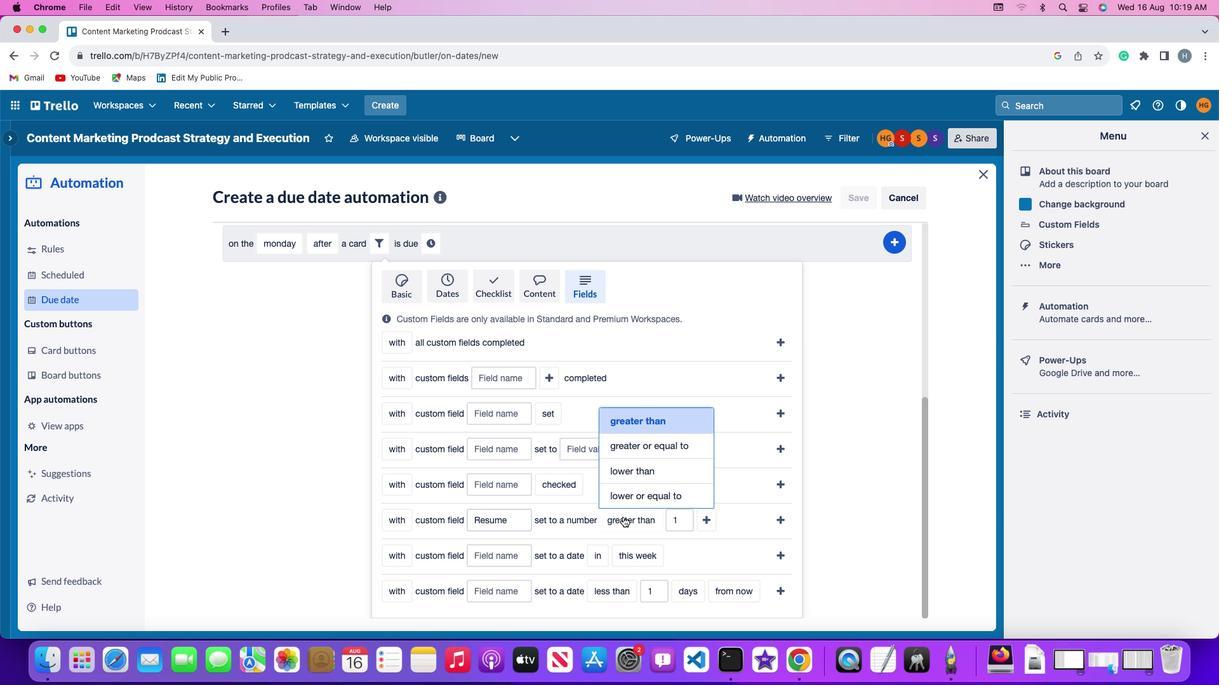 
Action: Mouse moved to (628, 471)
Screenshot: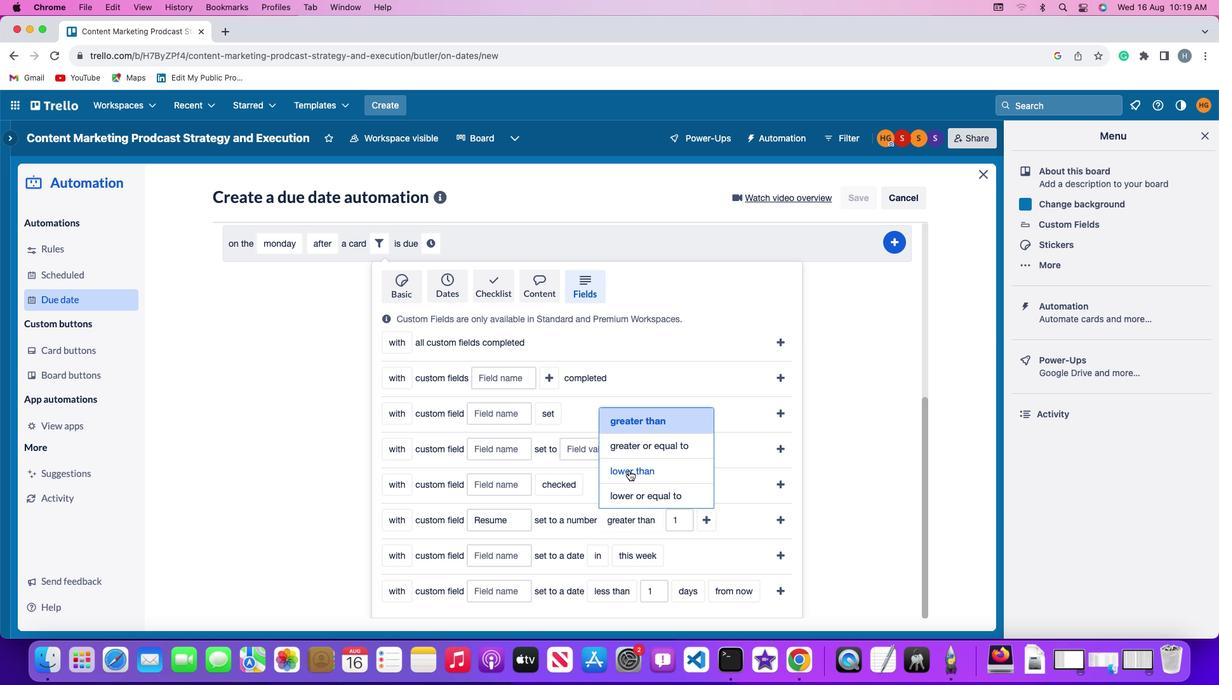 
Action: Mouse pressed left at (628, 471)
Screenshot: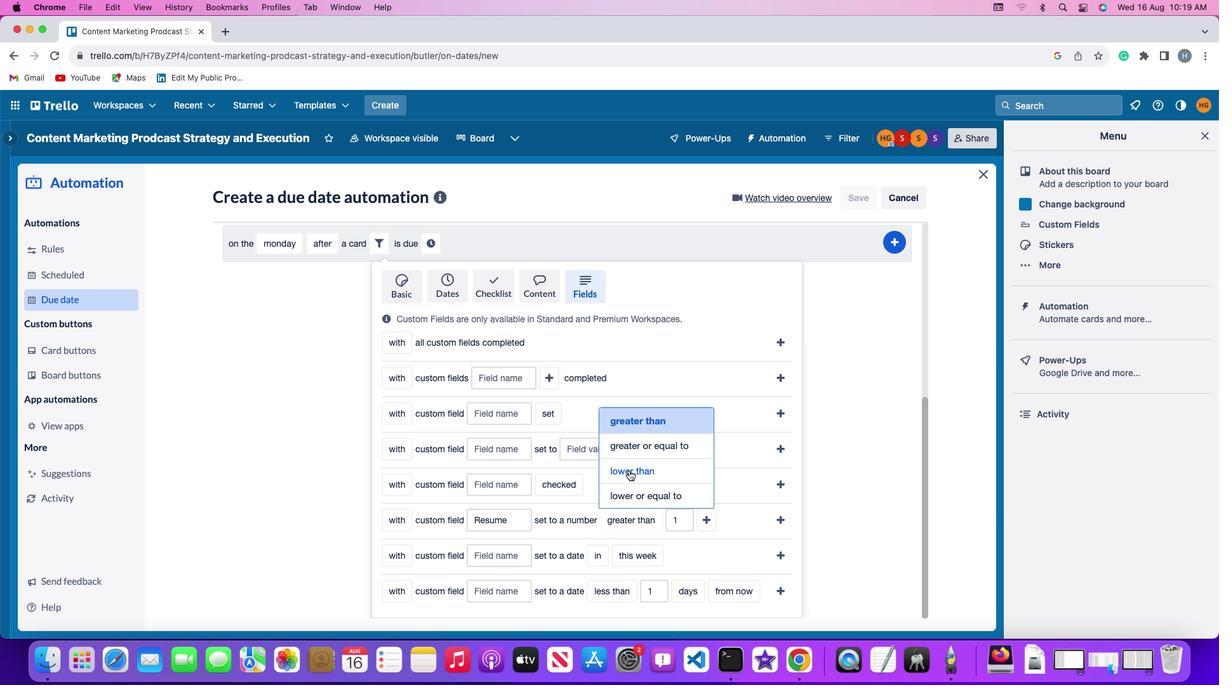 
Action: Mouse moved to (680, 518)
Screenshot: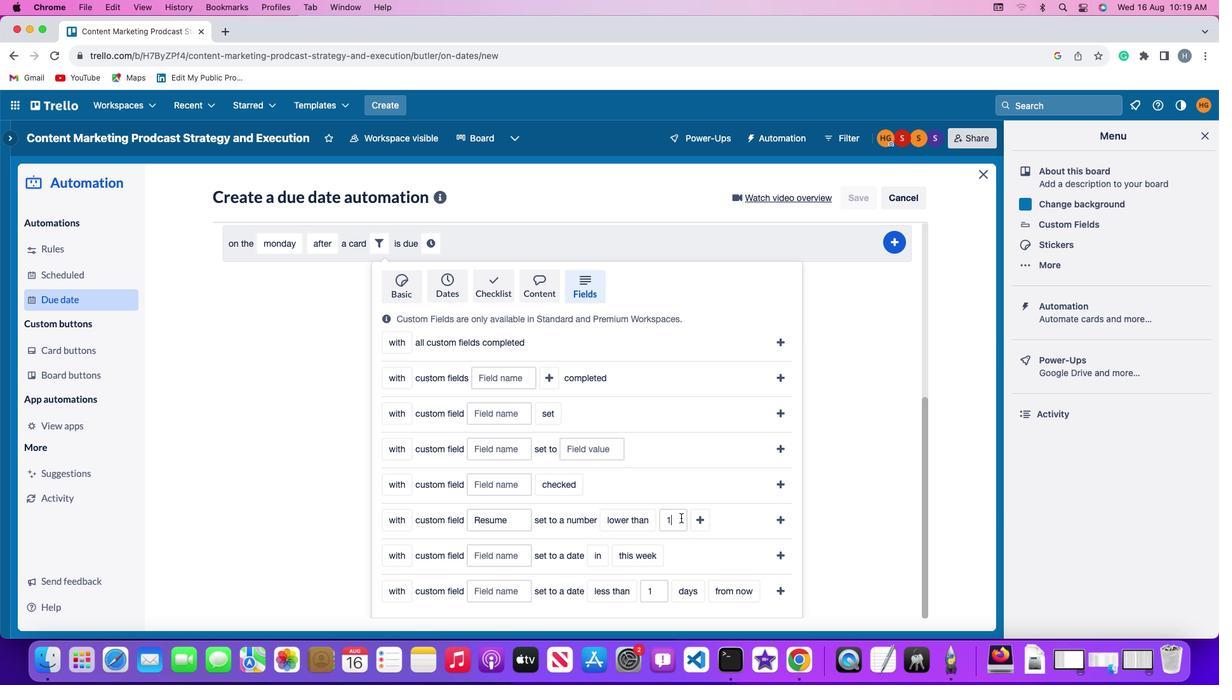 
Action: Mouse pressed left at (680, 518)
Screenshot: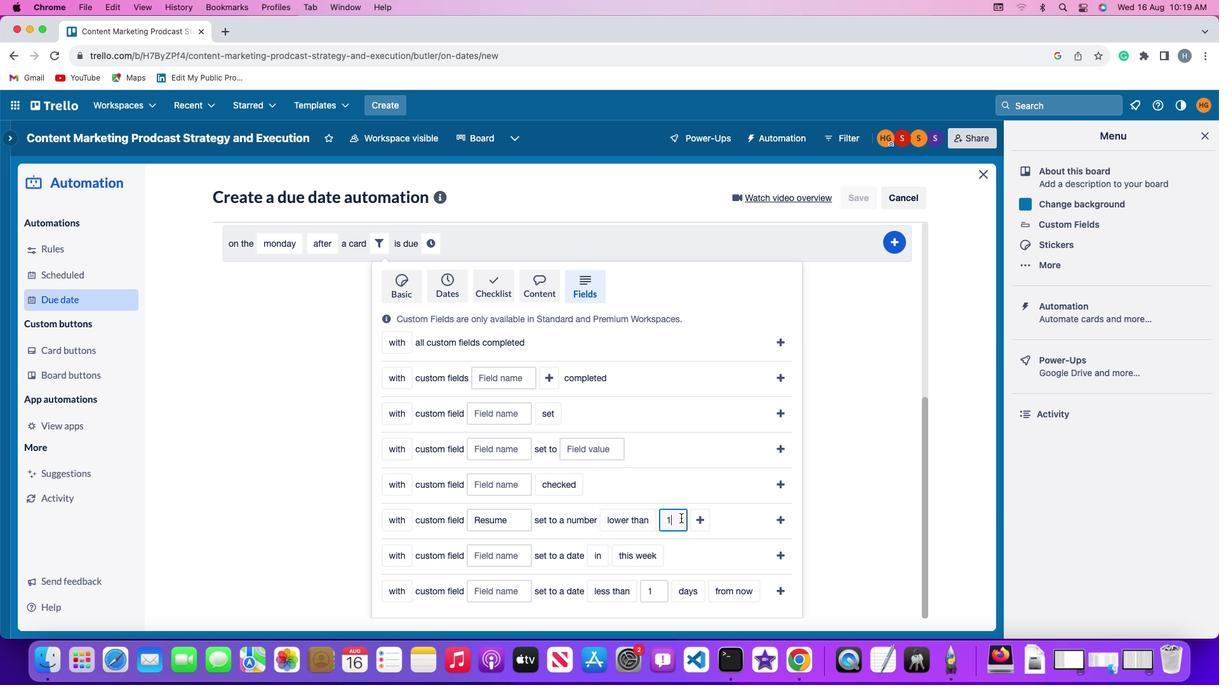 
Action: Key pressed Key.backspace
Screenshot: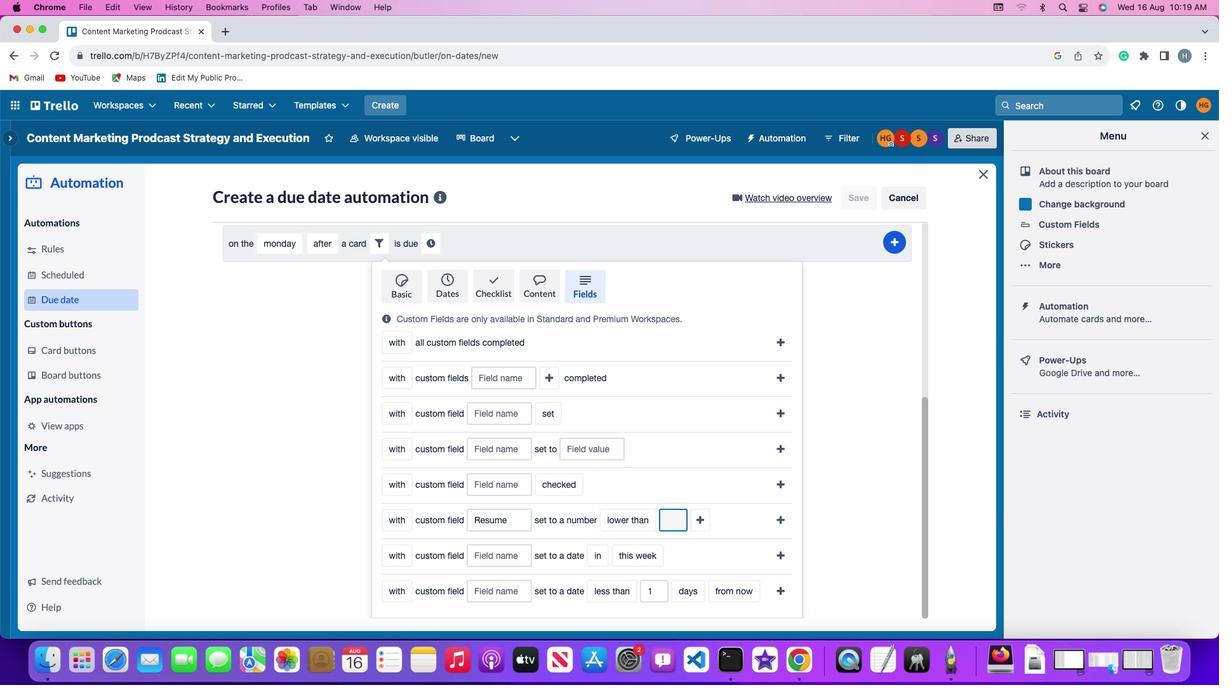 
Action: Mouse moved to (680, 518)
Screenshot: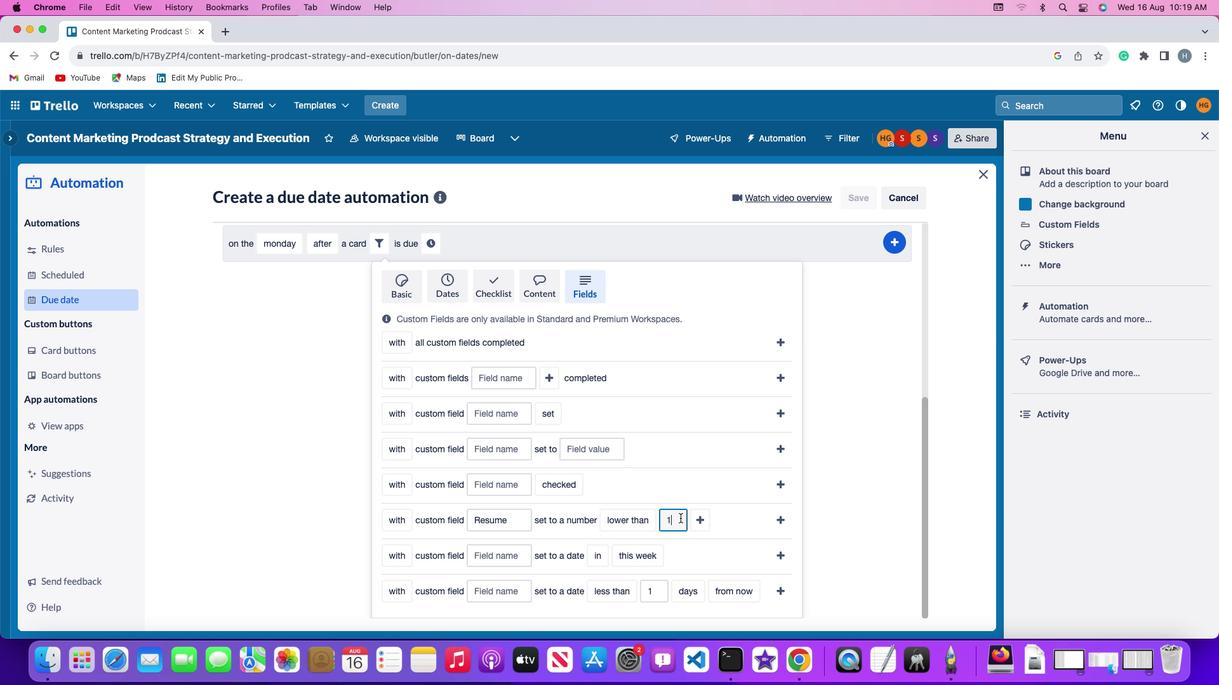 
Action: Key pressed '1'
Screenshot: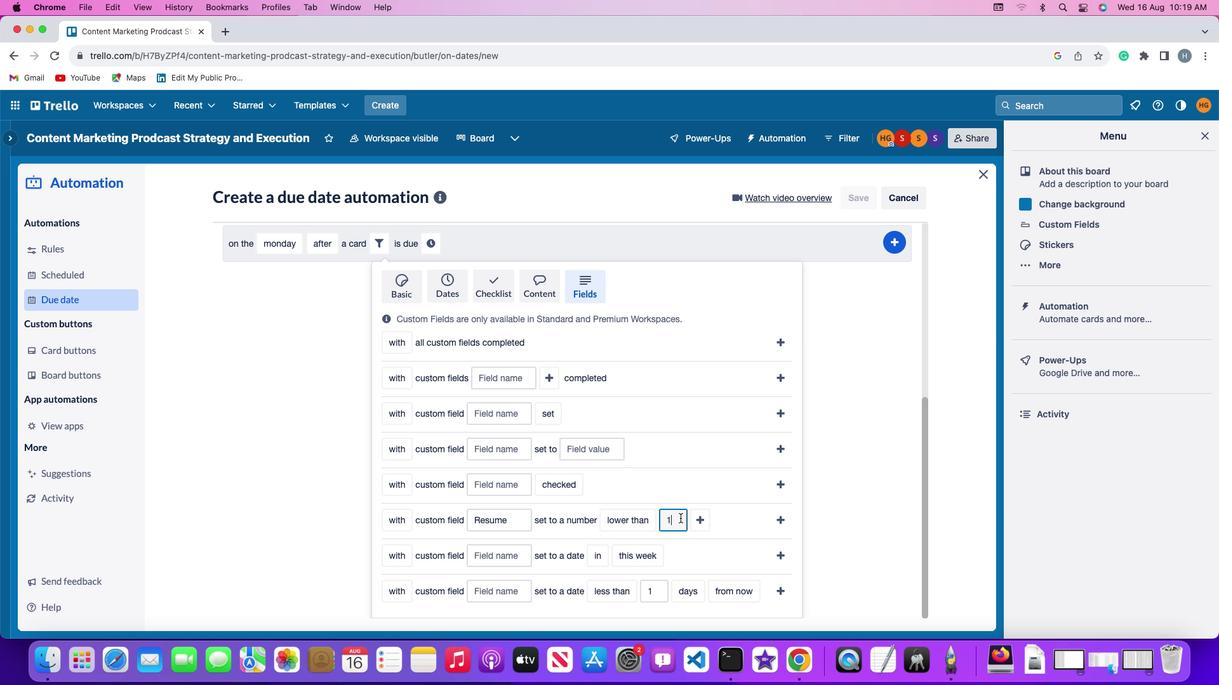 
Action: Mouse moved to (701, 517)
Screenshot: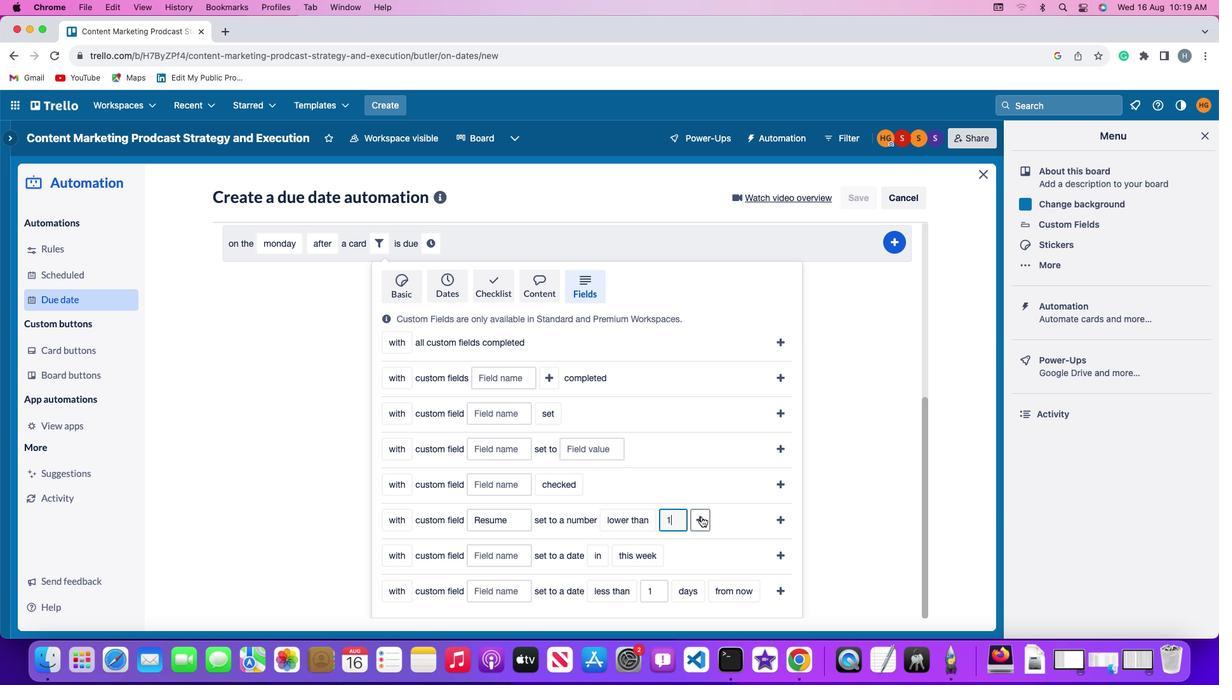 
Action: Mouse pressed left at (701, 517)
Screenshot: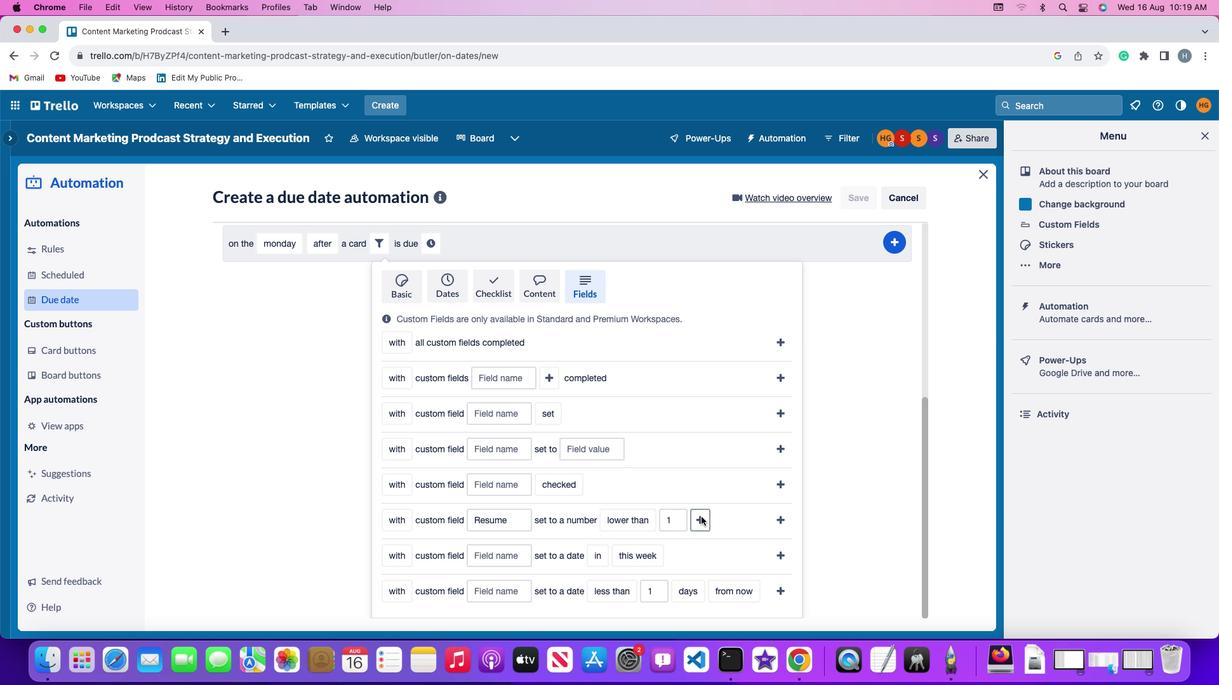 
Action: Mouse moved to (741, 521)
Screenshot: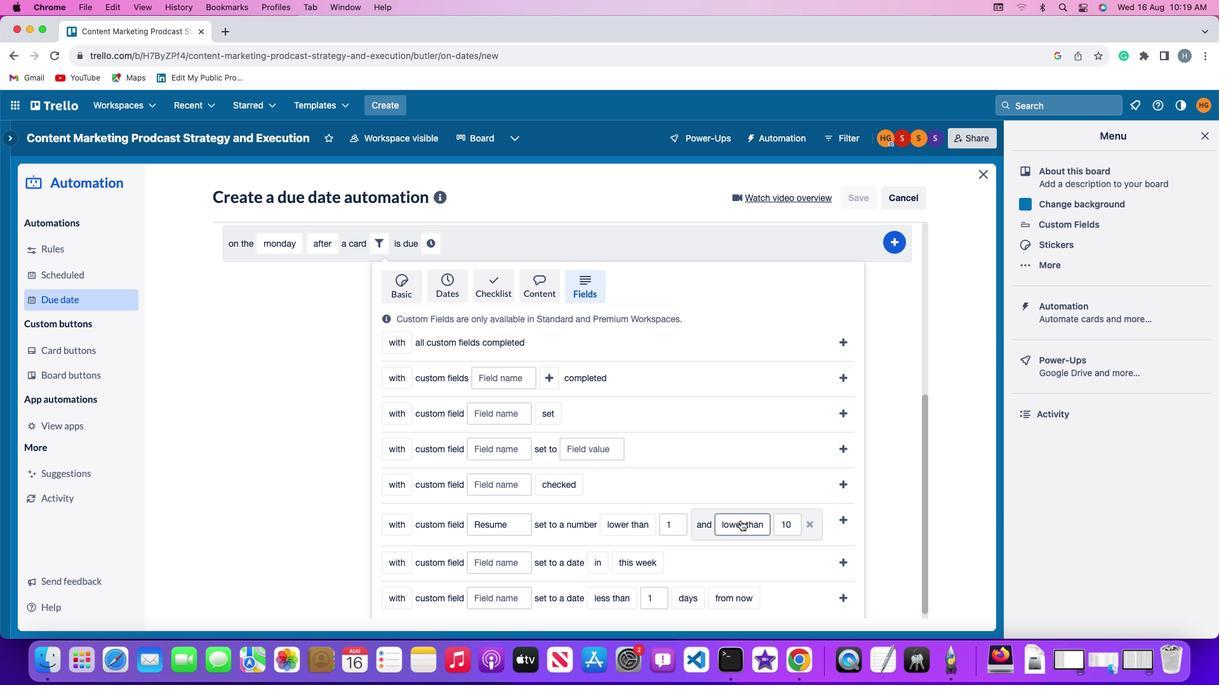 
Action: Mouse pressed left at (741, 521)
Screenshot: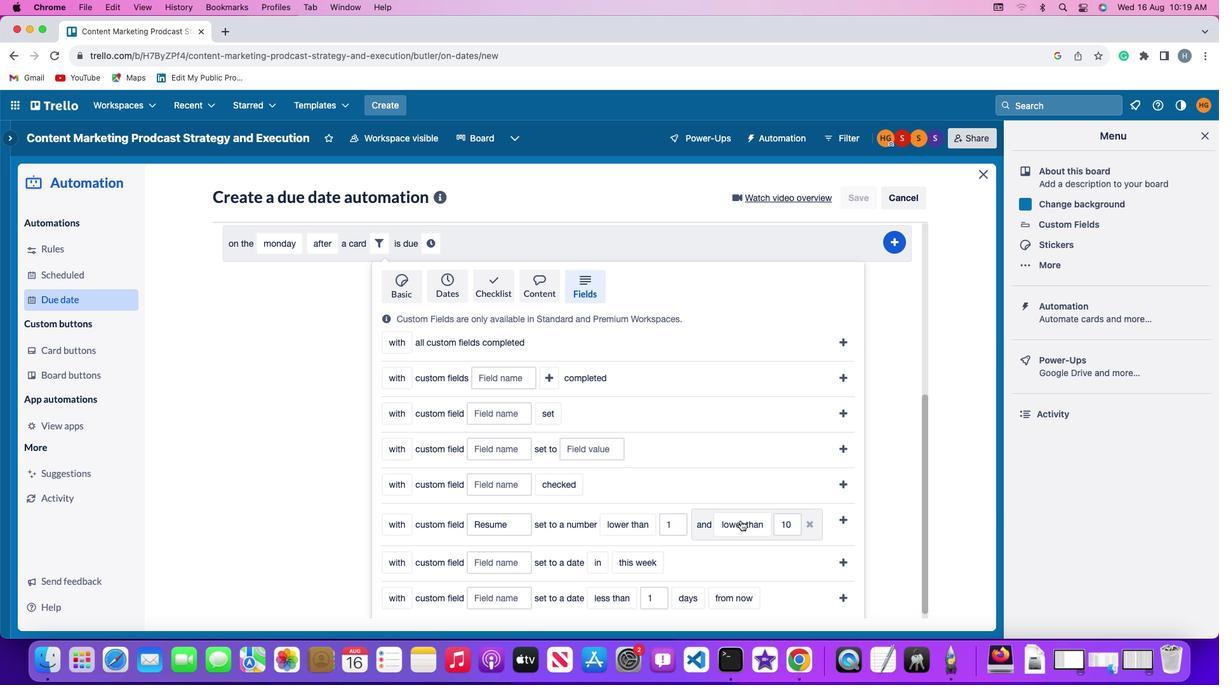 
Action: Mouse moved to (742, 501)
Screenshot: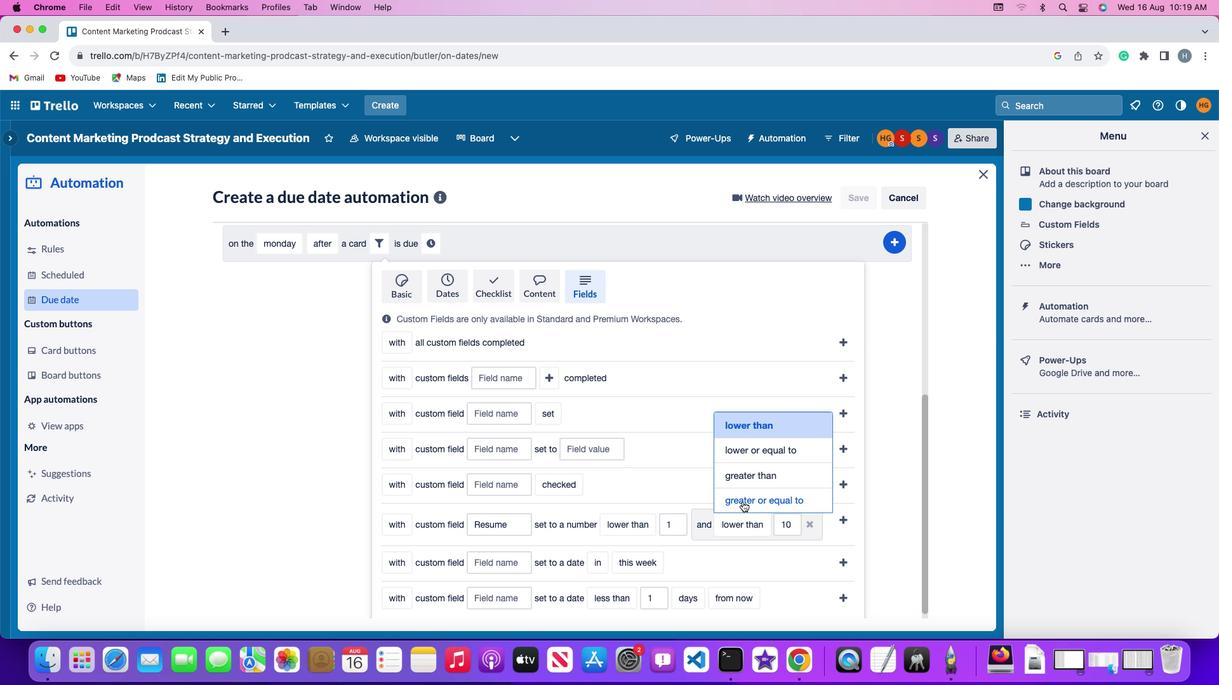 
Action: Mouse pressed left at (742, 501)
Screenshot: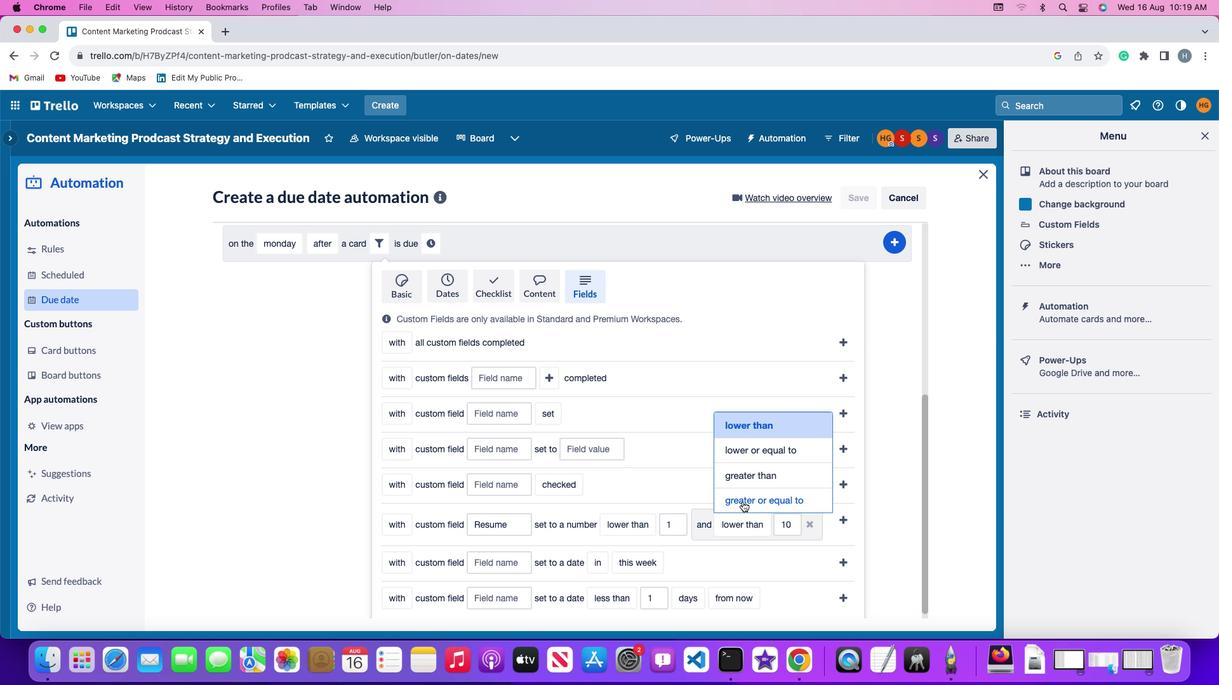 
Action: Mouse moved to (826, 524)
Screenshot: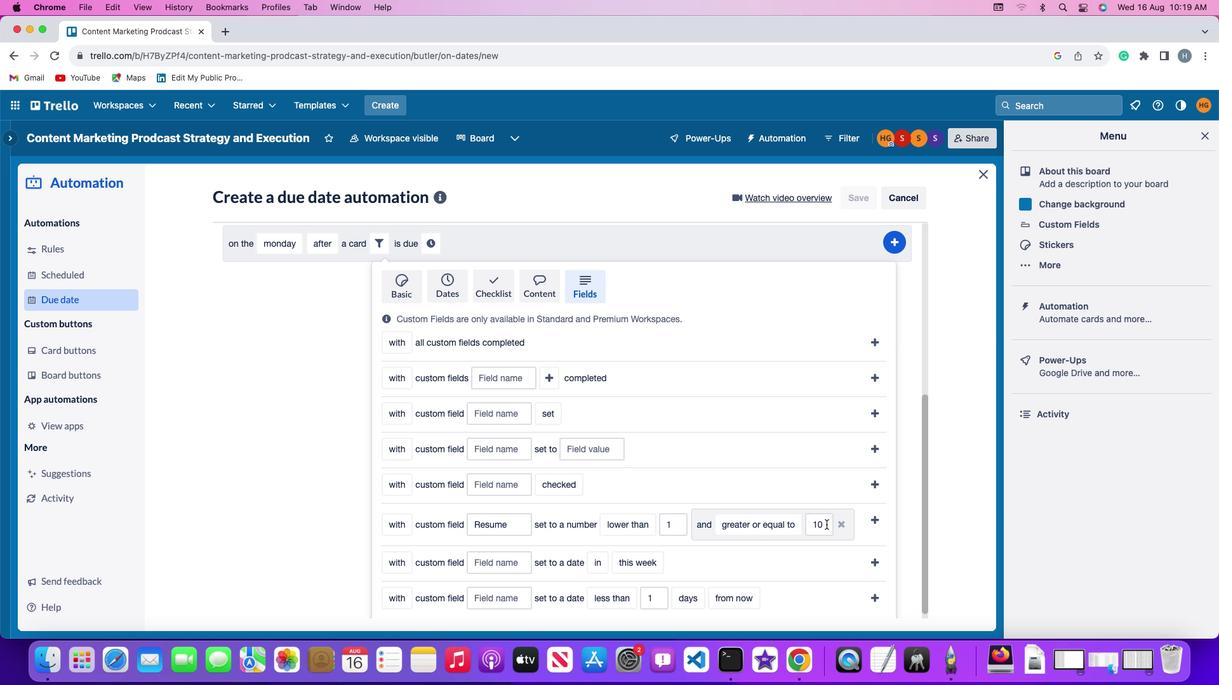 
Action: Mouse pressed left at (826, 524)
Screenshot: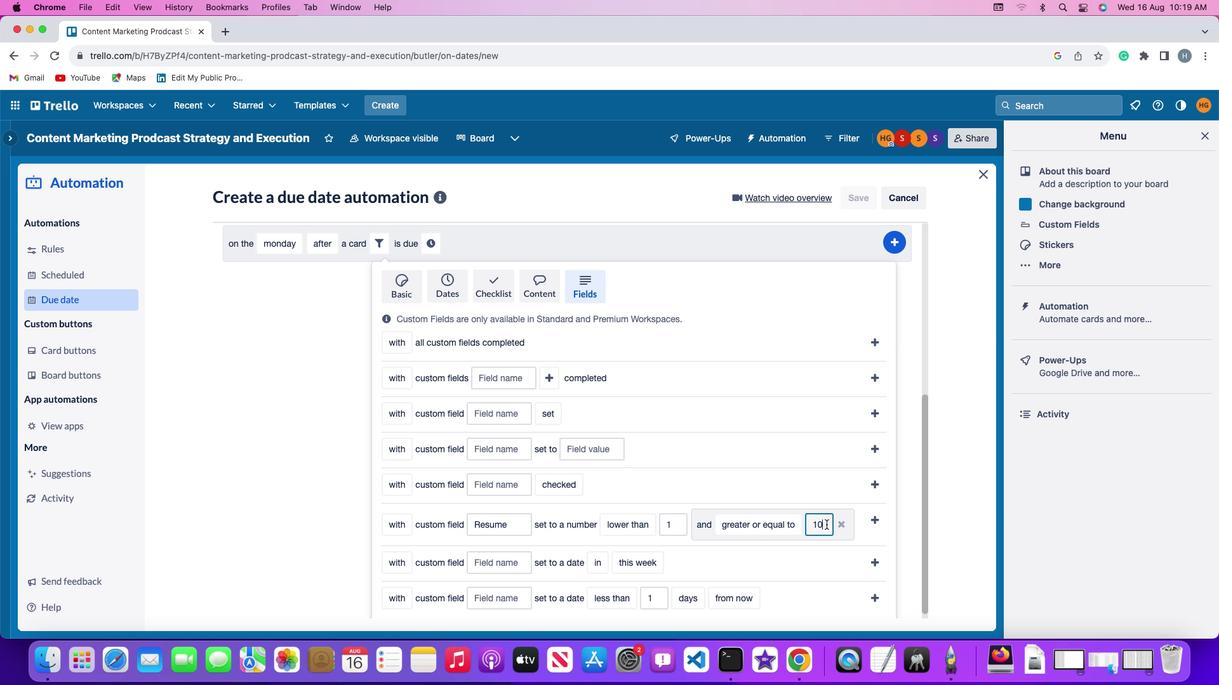 
Action: Mouse moved to (826, 524)
Screenshot: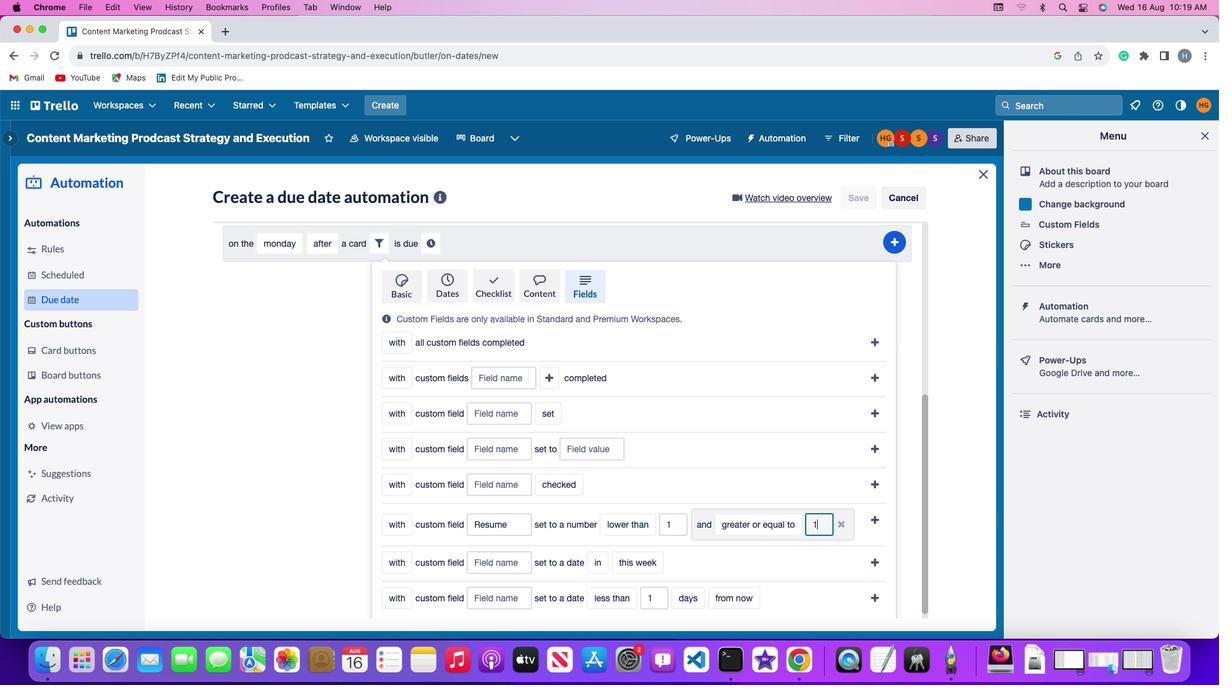 
Action: Key pressed Key.backspaceKey.backspace'1''0'
Screenshot: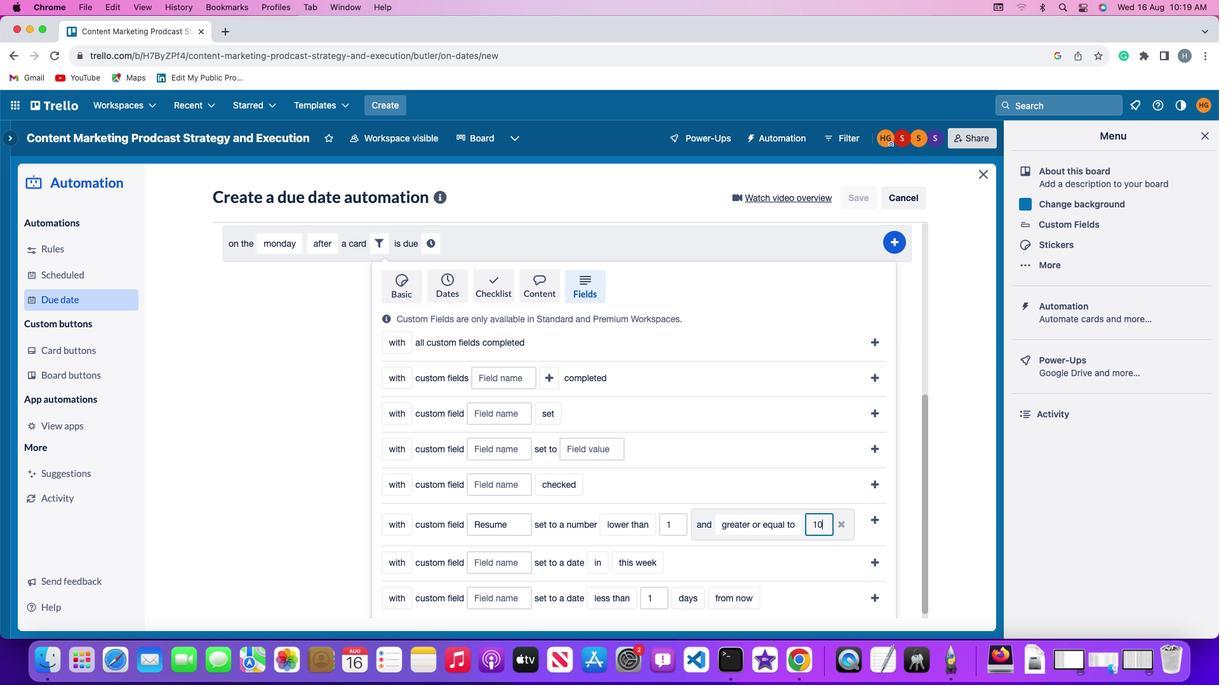 
Action: Mouse moved to (868, 517)
Screenshot: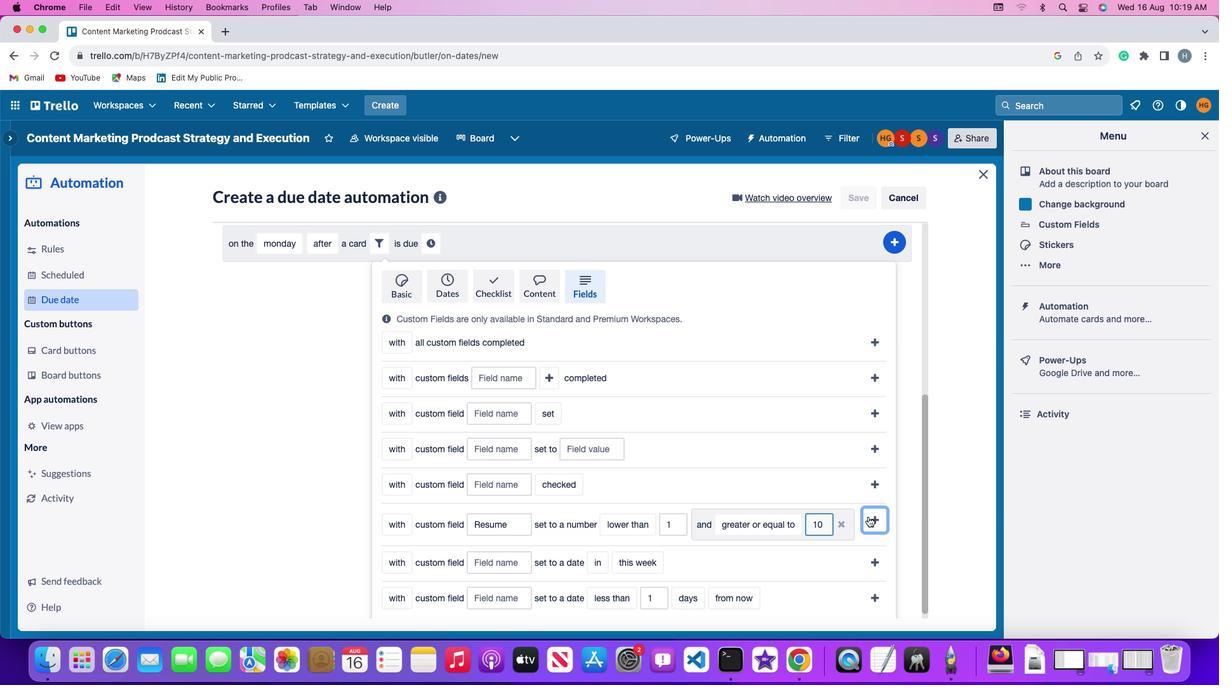 
Action: Mouse pressed left at (868, 517)
Screenshot: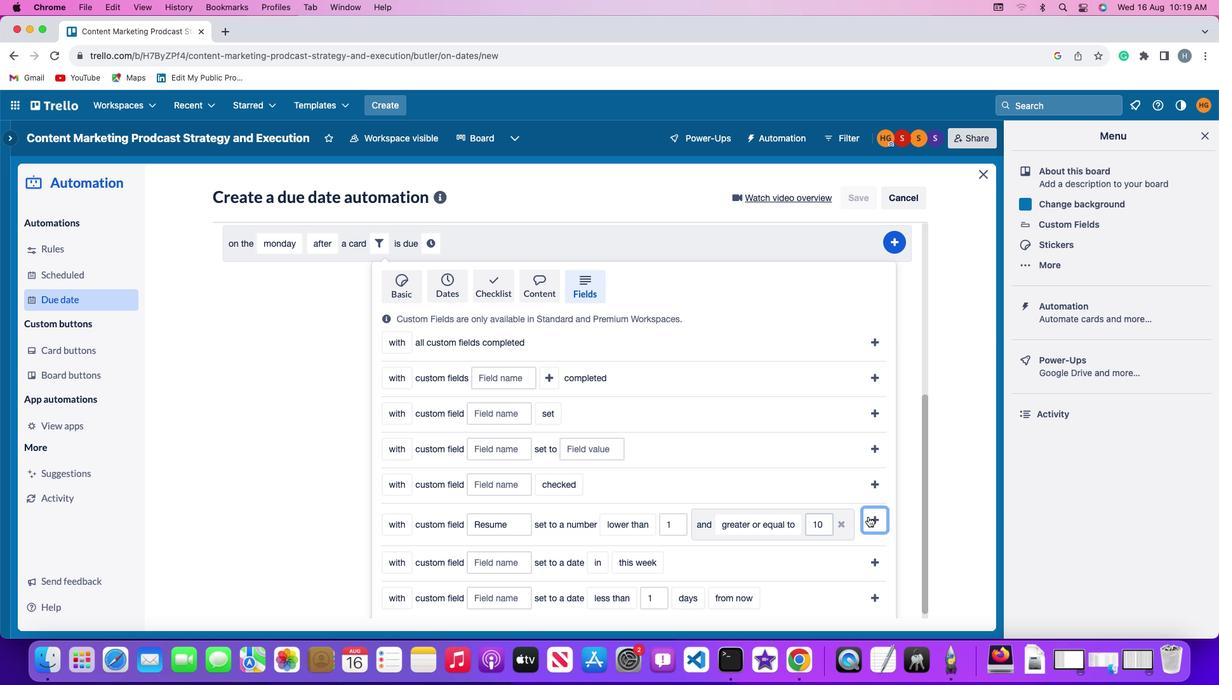 
Action: Mouse moved to (778, 551)
Screenshot: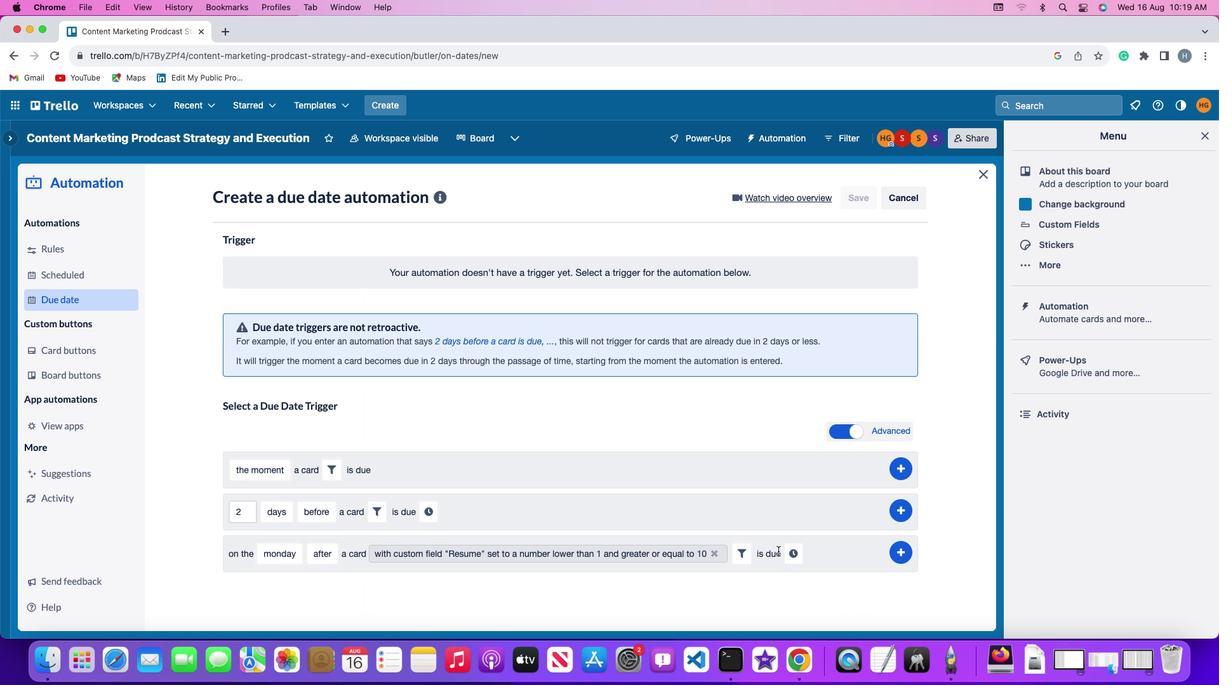 
Action: Mouse pressed left at (778, 551)
Screenshot: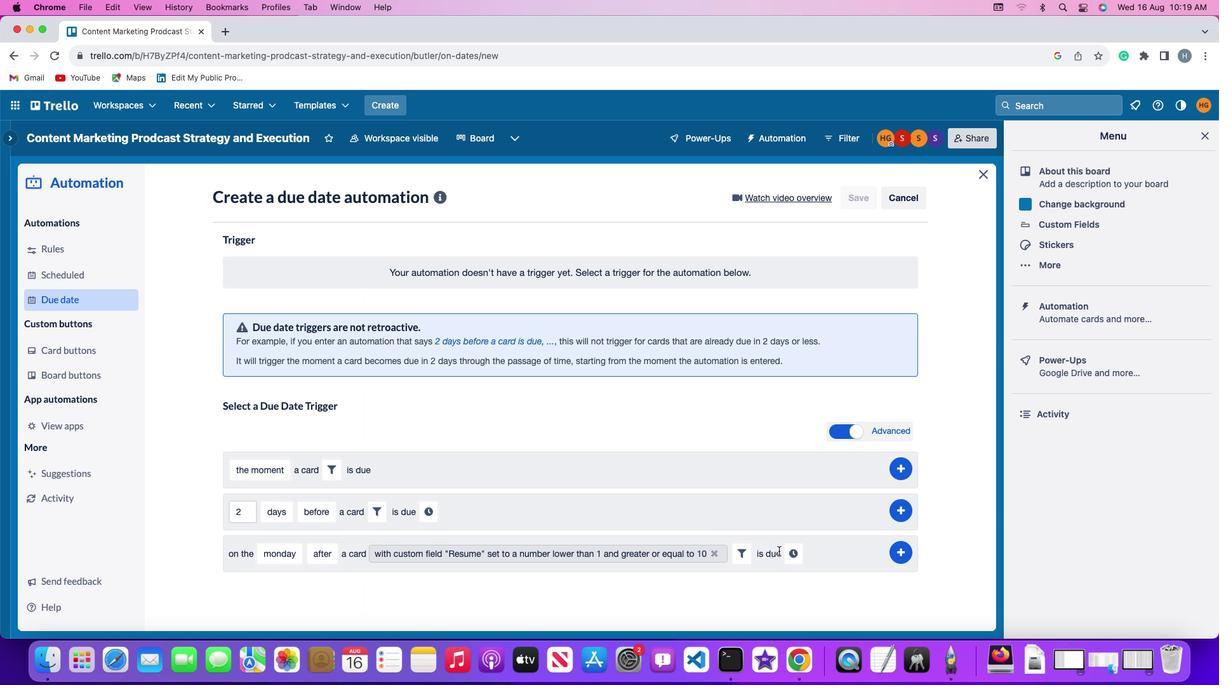 
Action: Mouse moved to (794, 551)
Screenshot: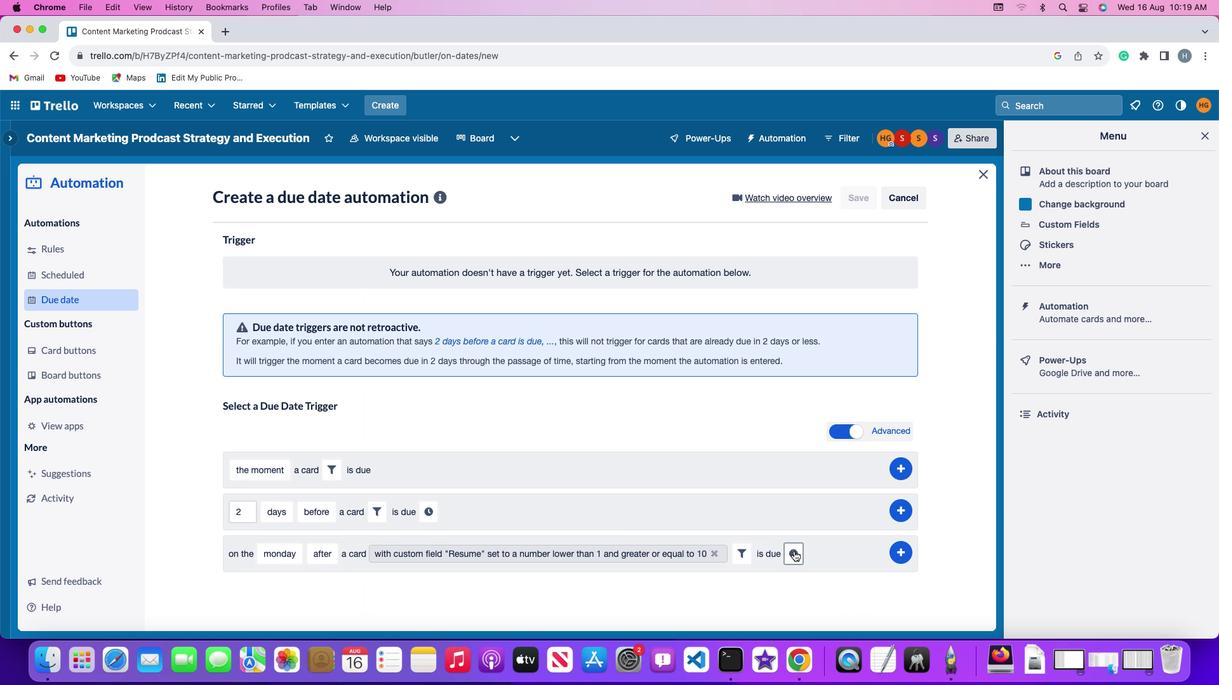 
Action: Mouse pressed left at (794, 551)
Screenshot: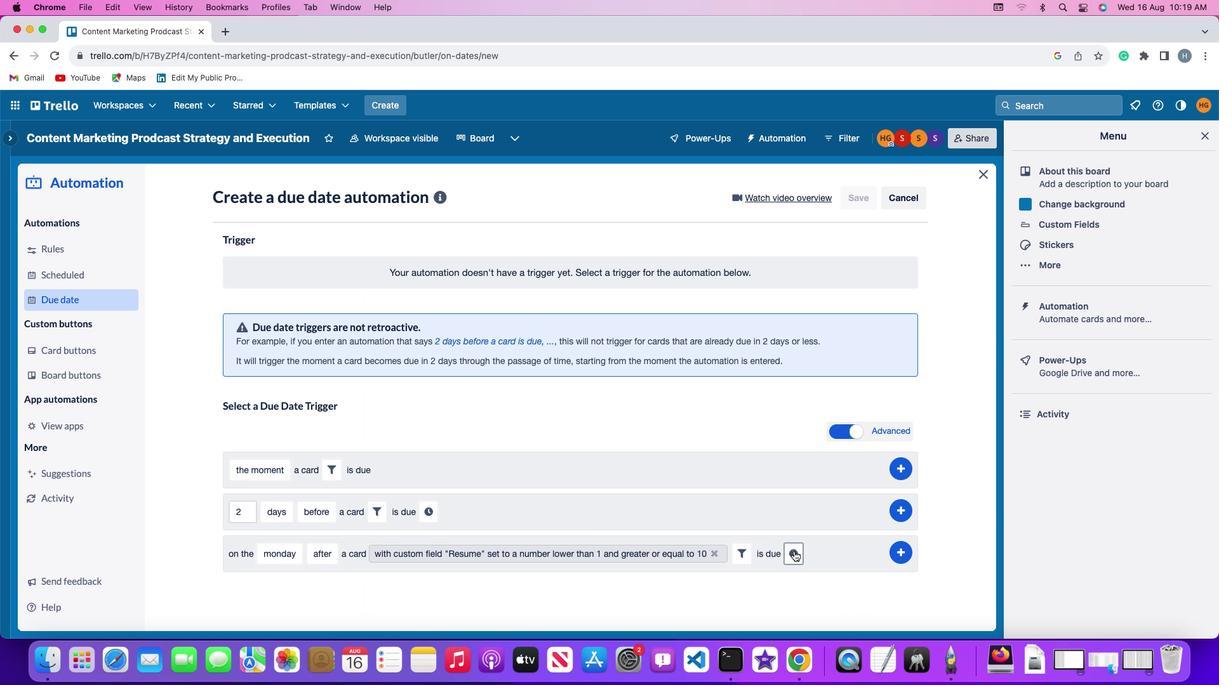 
Action: Mouse moved to (264, 584)
Screenshot: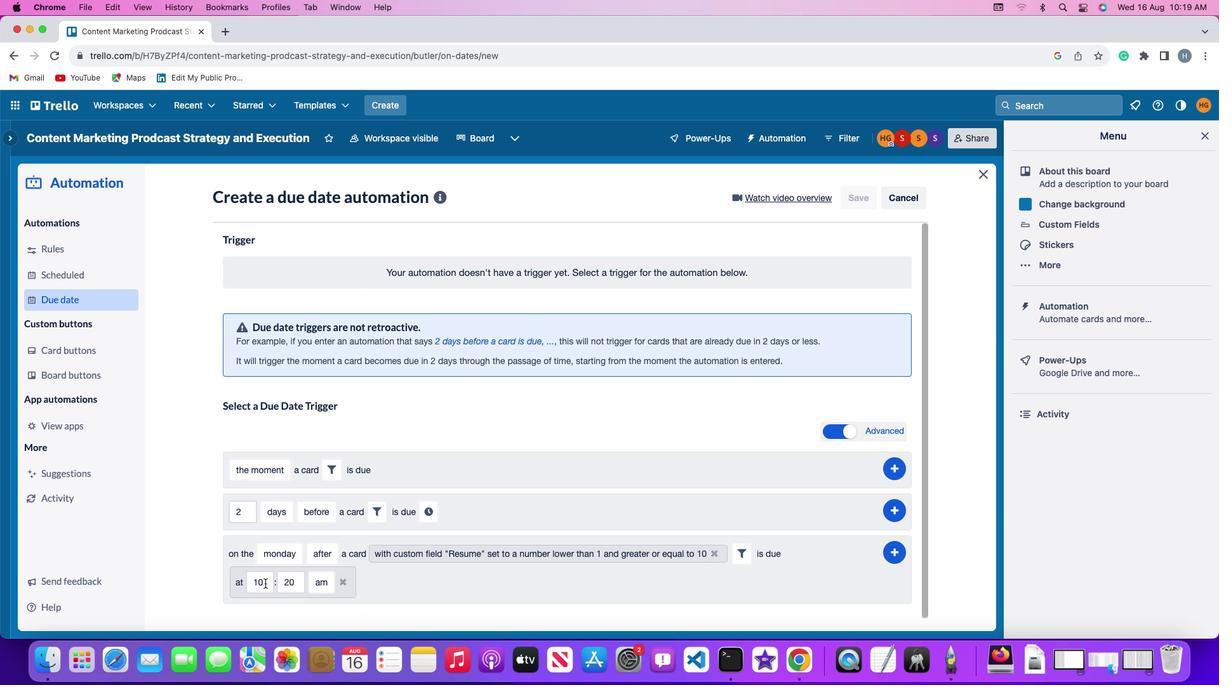 
Action: Mouse pressed left at (264, 584)
Screenshot: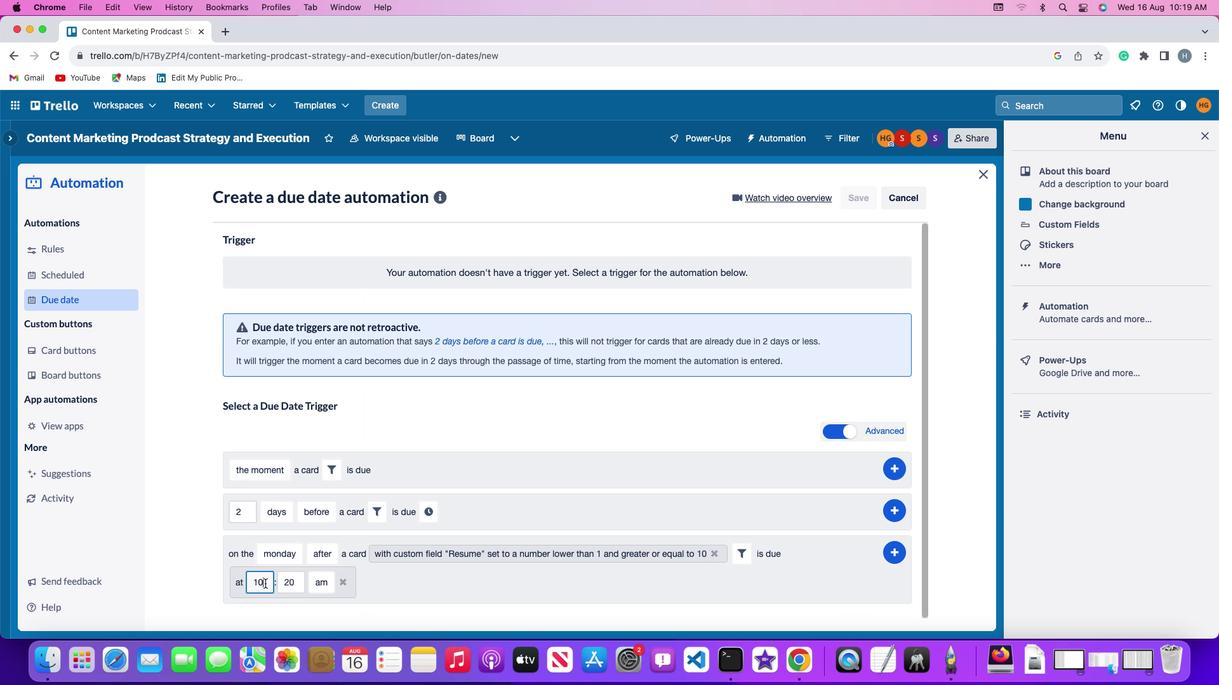 
Action: Key pressed Key.backspaceKey.backspace'1''1'
Screenshot: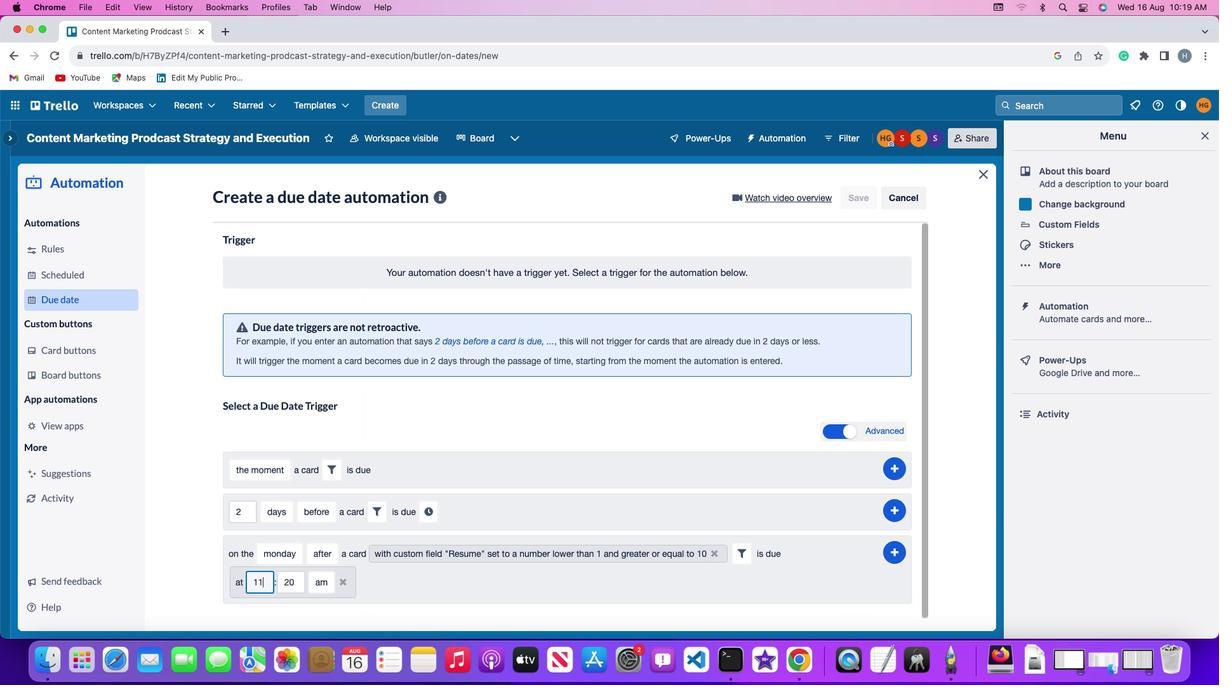 
Action: Mouse moved to (291, 583)
Screenshot: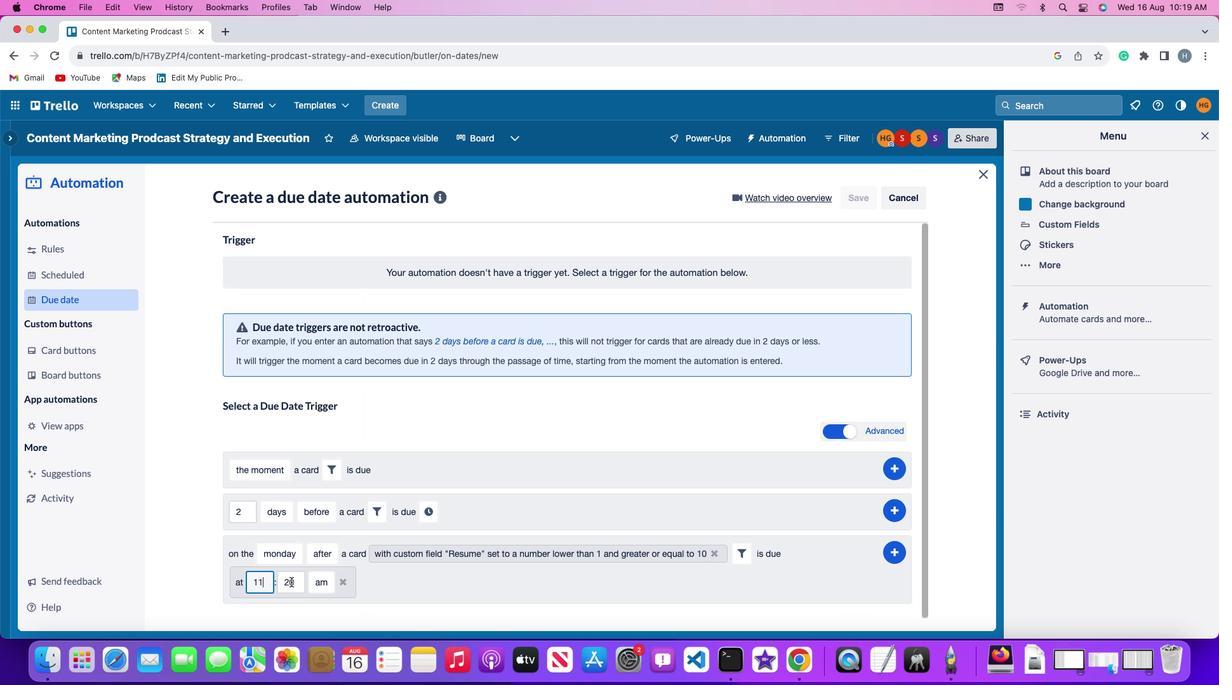 
Action: Mouse pressed left at (291, 583)
Screenshot: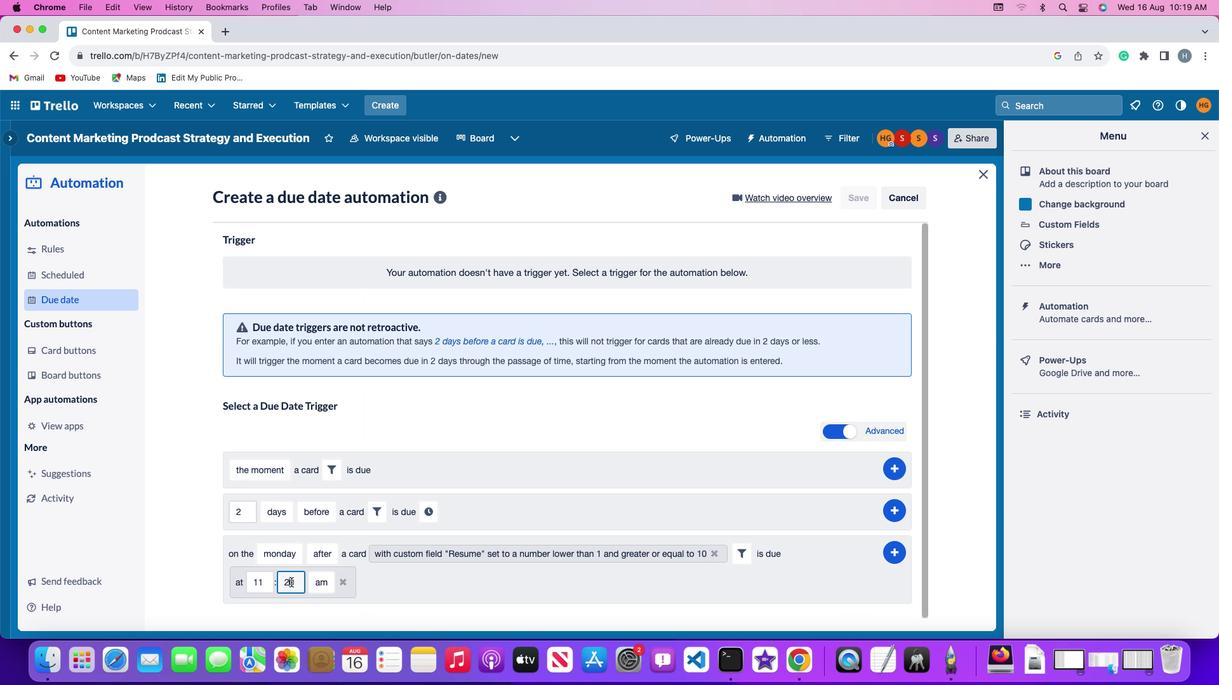 
Action: Key pressed Key.backspaceKey.backspace'0'
Screenshot: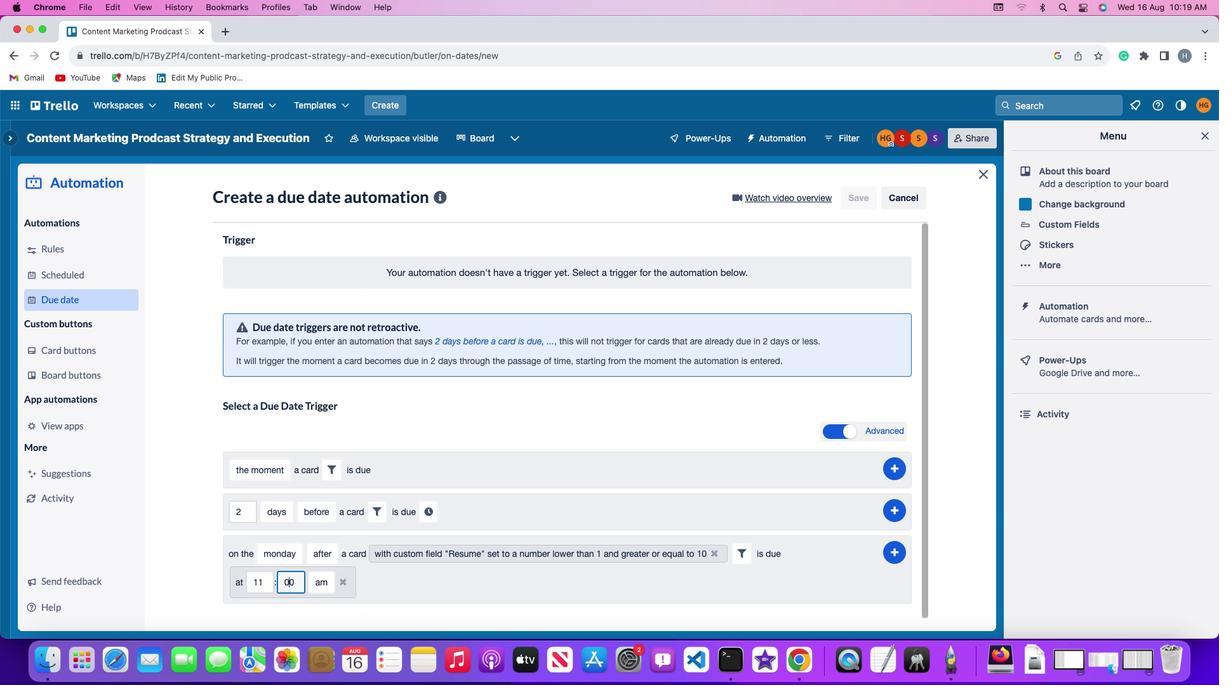 
Action: Mouse moved to (320, 583)
Screenshot: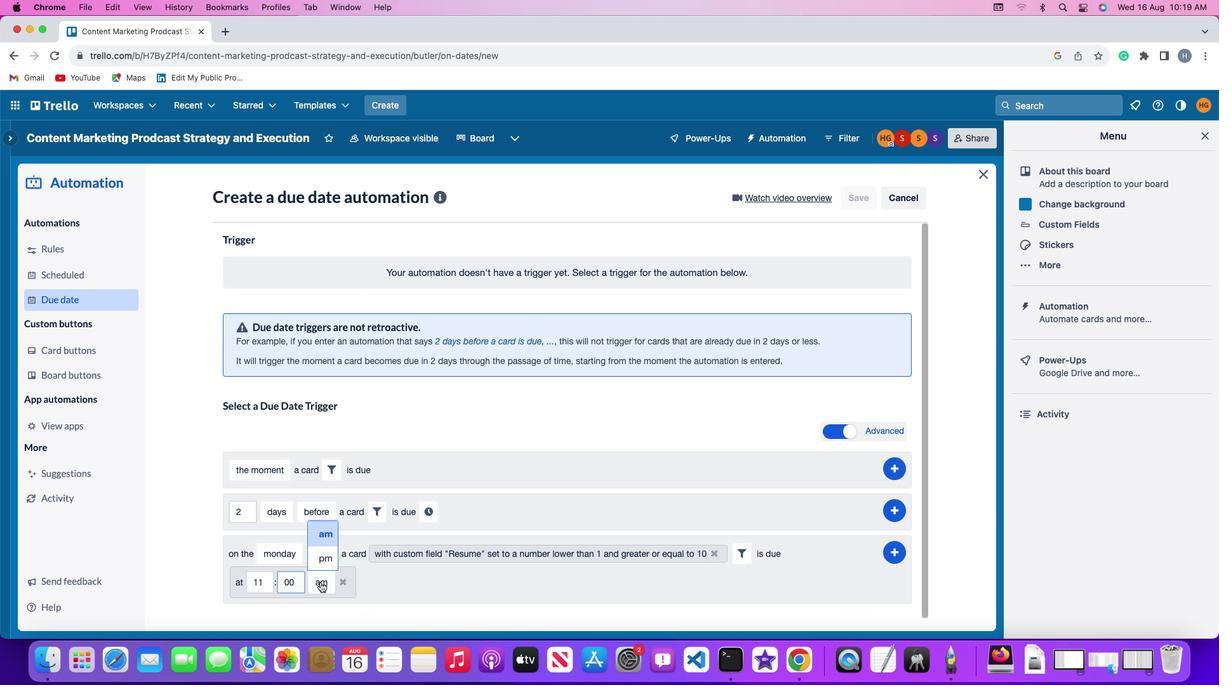 
Action: Mouse pressed left at (320, 583)
Screenshot: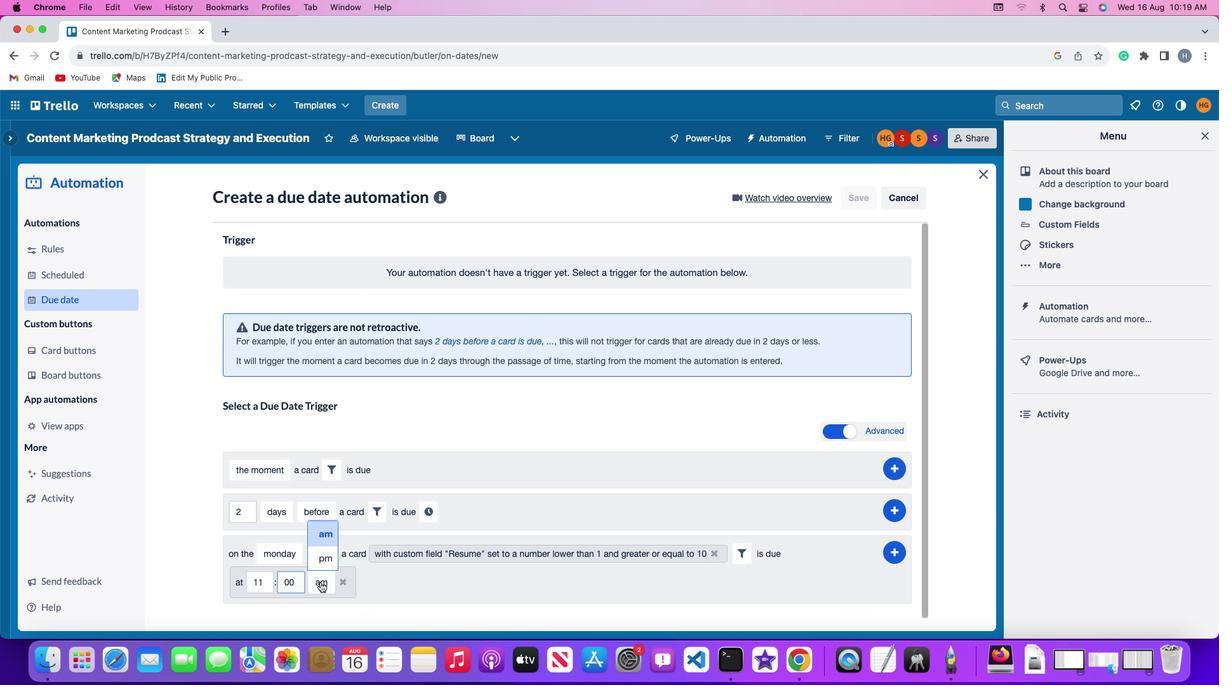 
Action: Mouse moved to (323, 535)
Screenshot: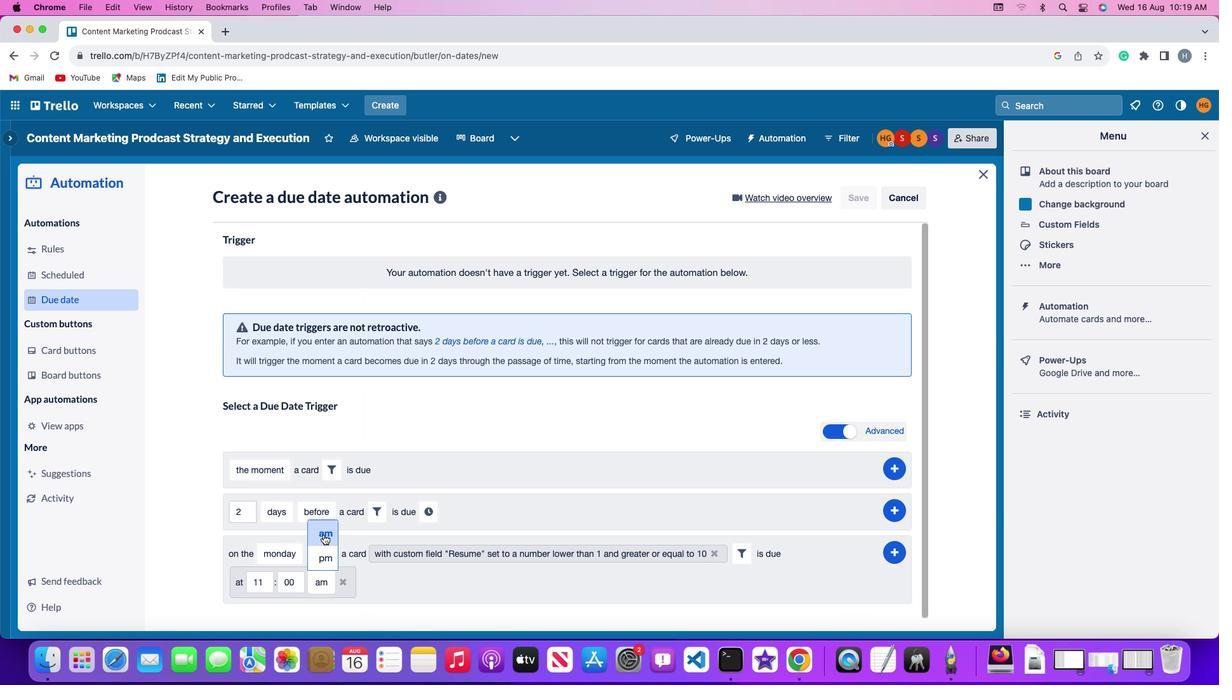 
Action: Mouse pressed left at (323, 535)
Screenshot: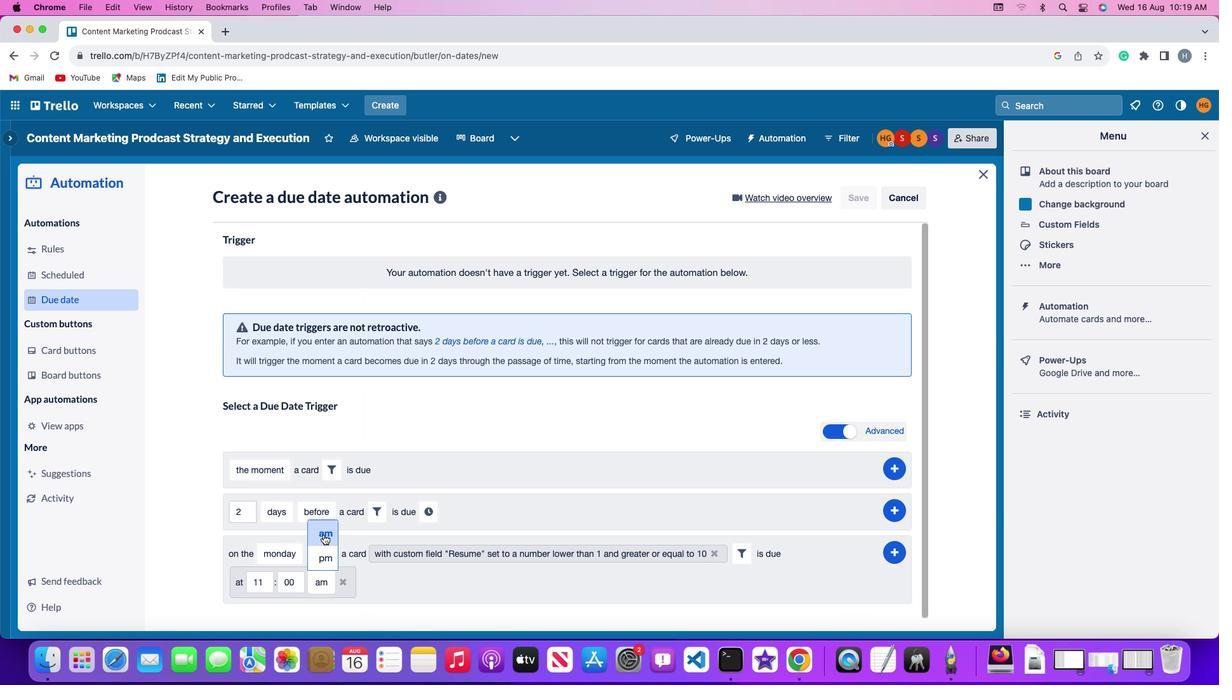 
Action: Mouse moved to (896, 549)
Screenshot: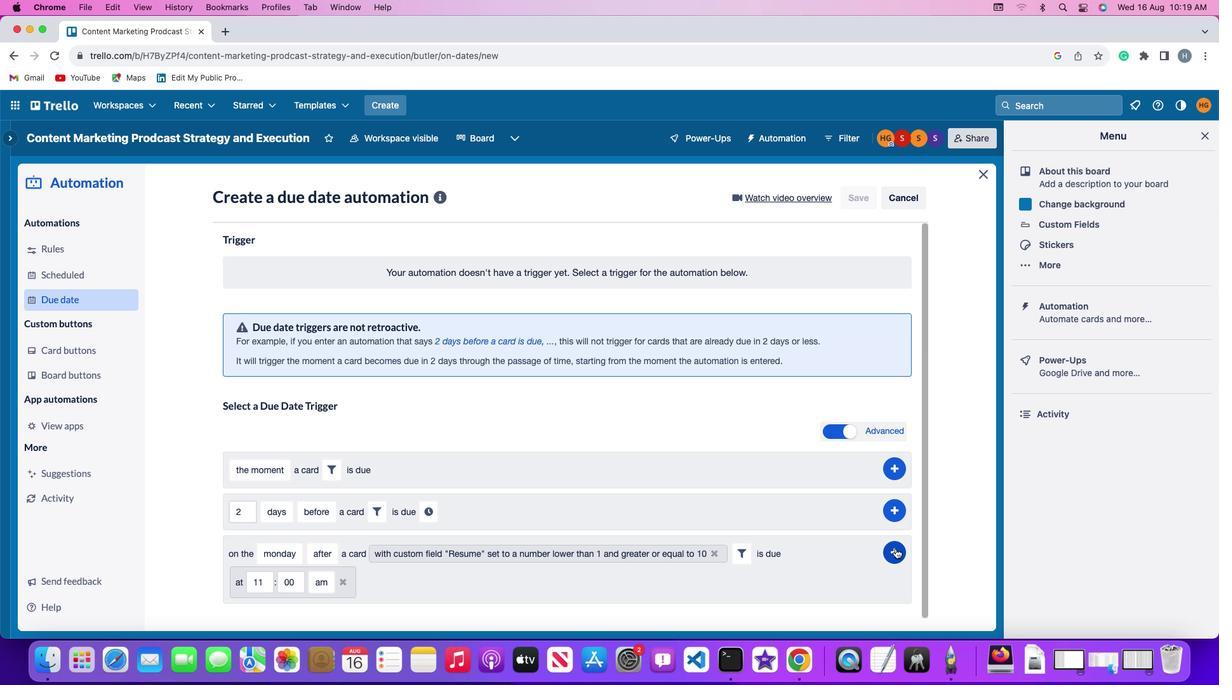 
Action: Mouse pressed left at (896, 549)
Screenshot: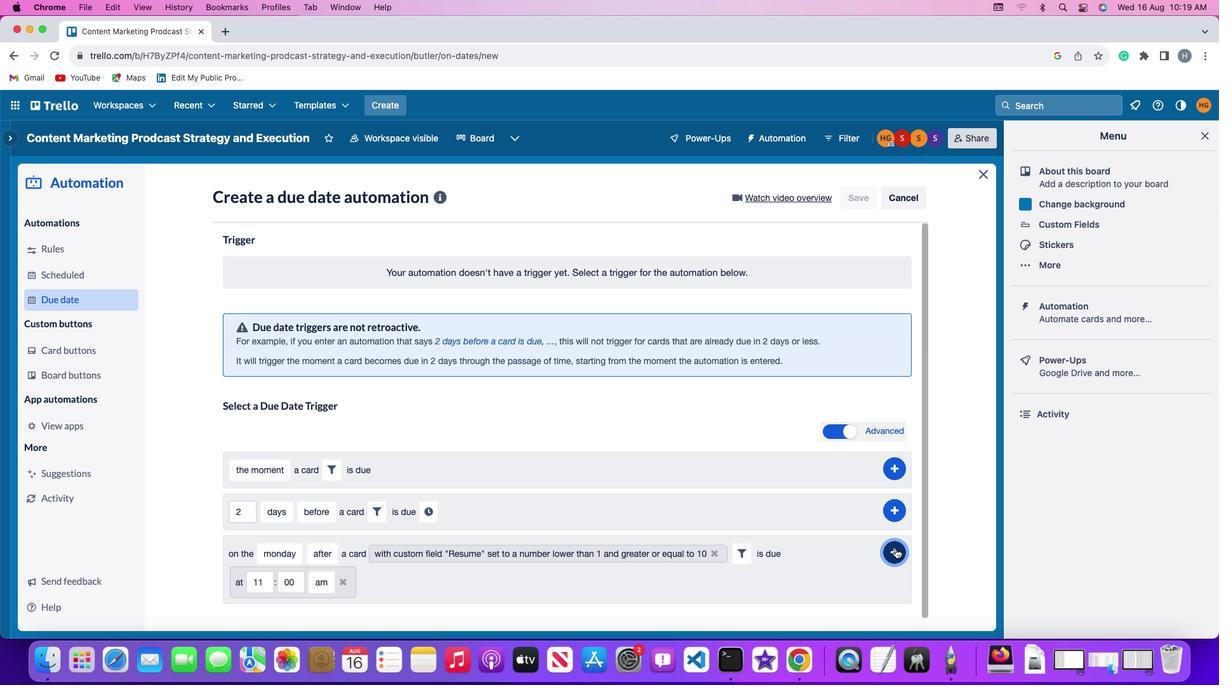 
Action: Mouse moved to (948, 429)
Screenshot: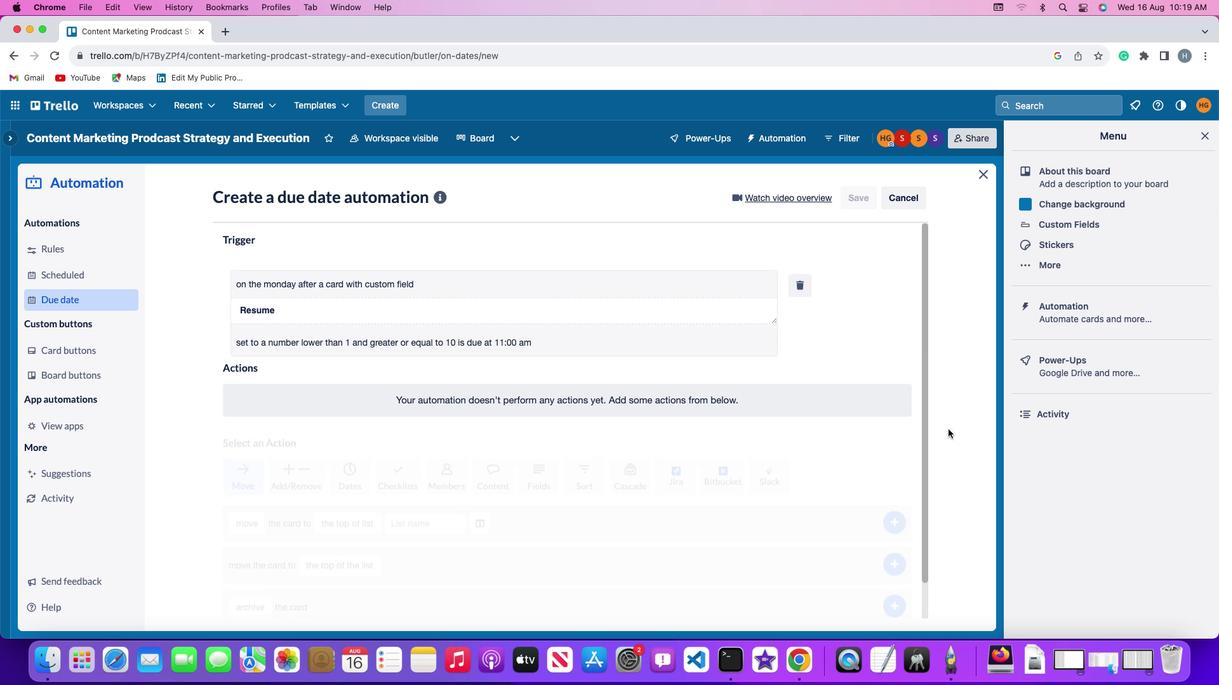 
